 Task: Search one way flight ticket for 5 adults, 1 child, 2 infants in seat and 1 infant on lap in business from Marion: Veterans Airport Of Southern Illinois (williamson County Regional Airport) to Fort Wayne: Fort Wayne International Airport on 5-4-2023. Choice of flights is Sun country airlines. Number of bags: 1 carry on bag. Price is upto 96000. Outbound departure time preference is 7:45.
Action: Mouse moved to (341, 313)
Screenshot: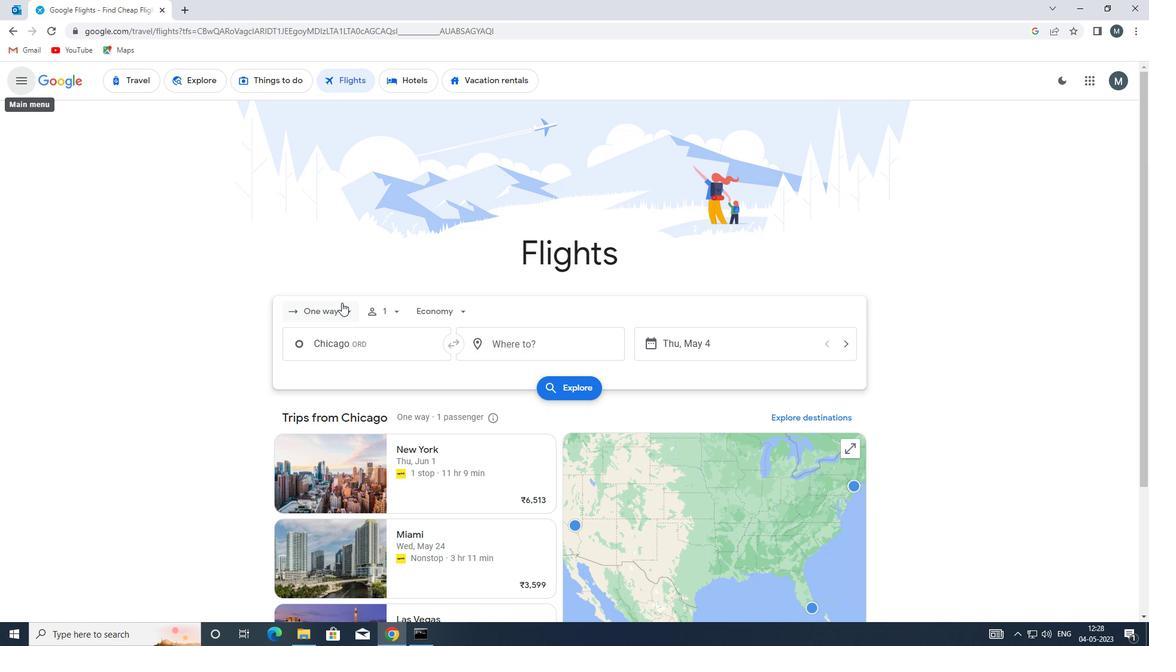 
Action: Mouse pressed left at (341, 313)
Screenshot: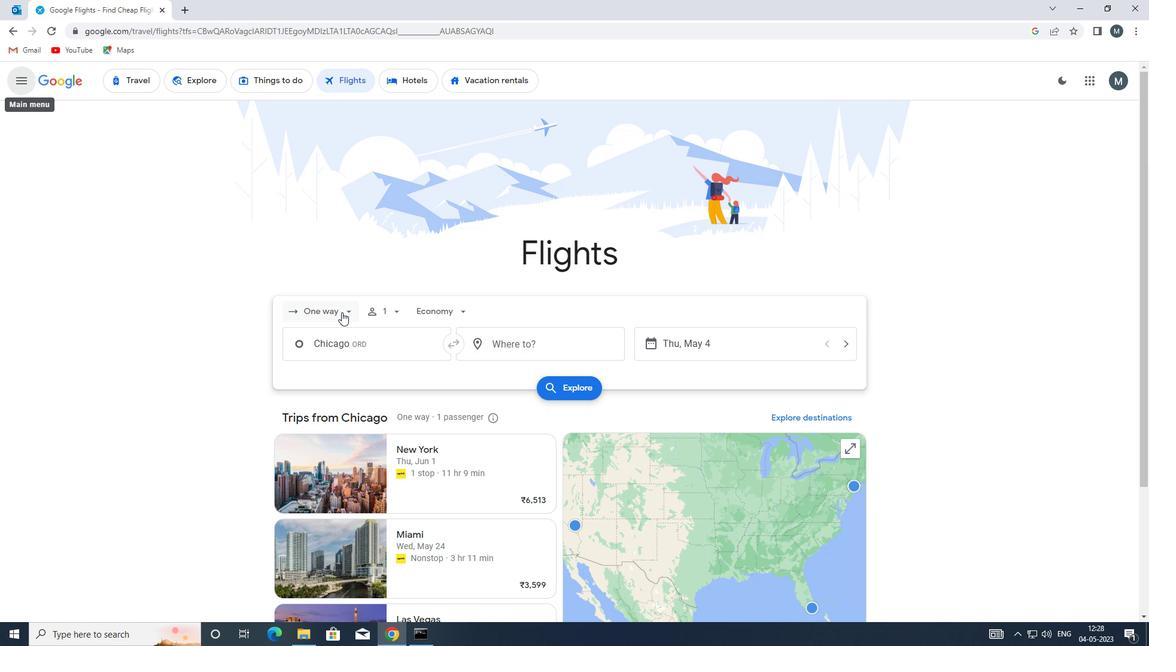 
Action: Mouse moved to (342, 360)
Screenshot: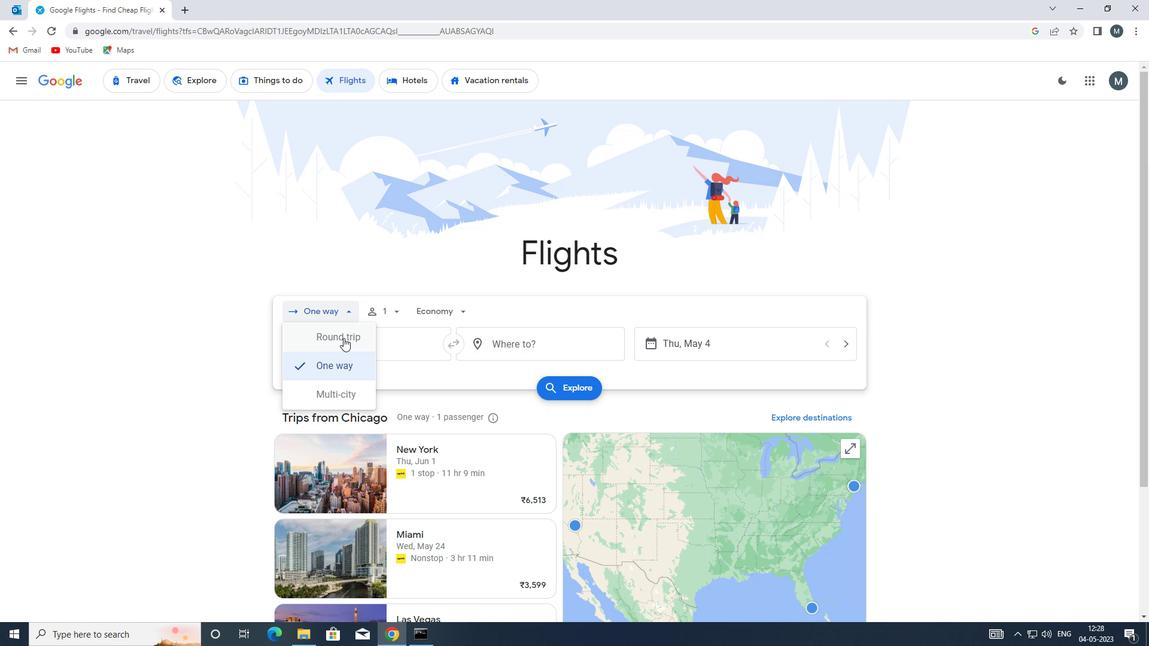 
Action: Mouse pressed left at (342, 360)
Screenshot: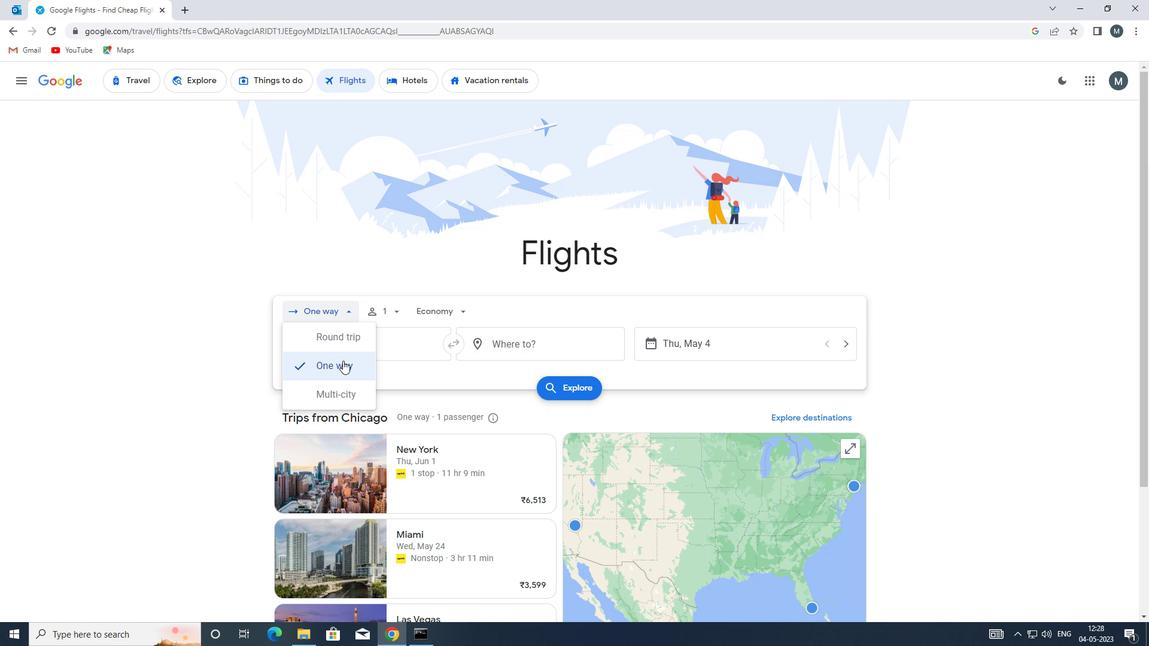 
Action: Mouse moved to (386, 311)
Screenshot: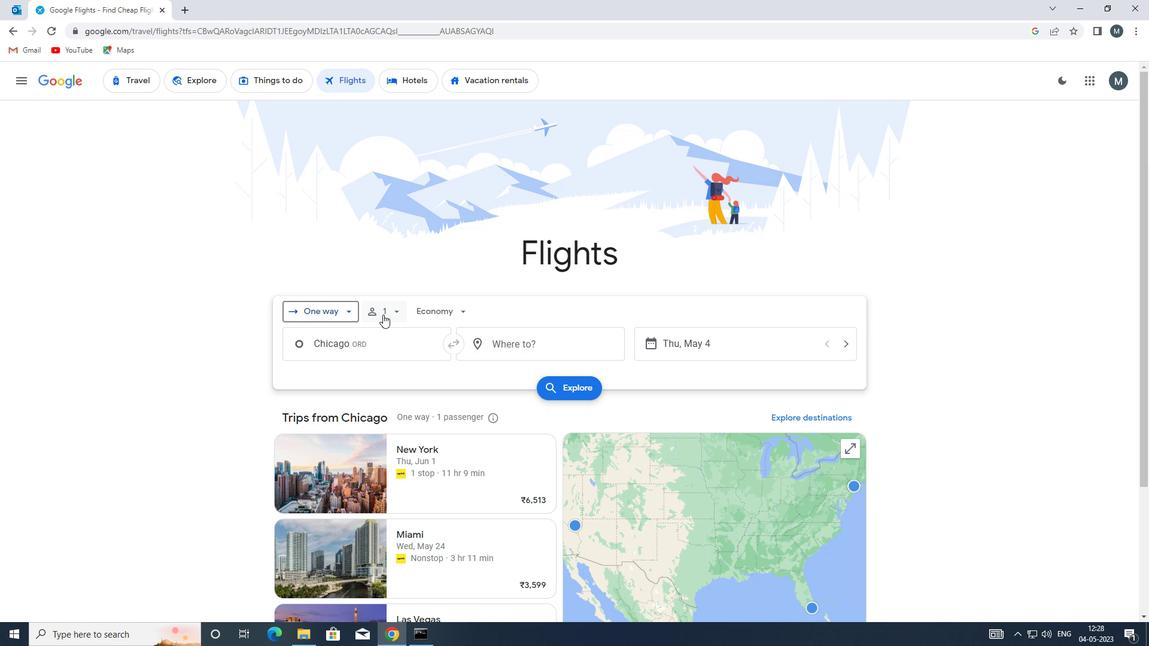 
Action: Mouse pressed left at (386, 311)
Screenshot: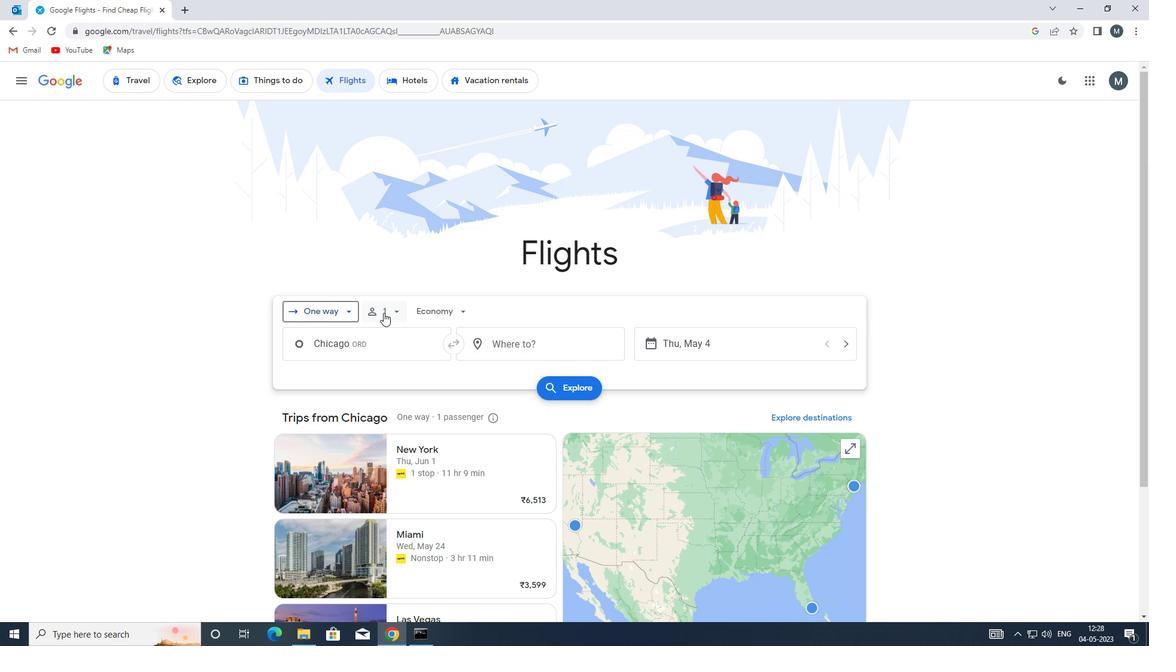 
Action: Mouse moved to (487, 341)
Screenshot: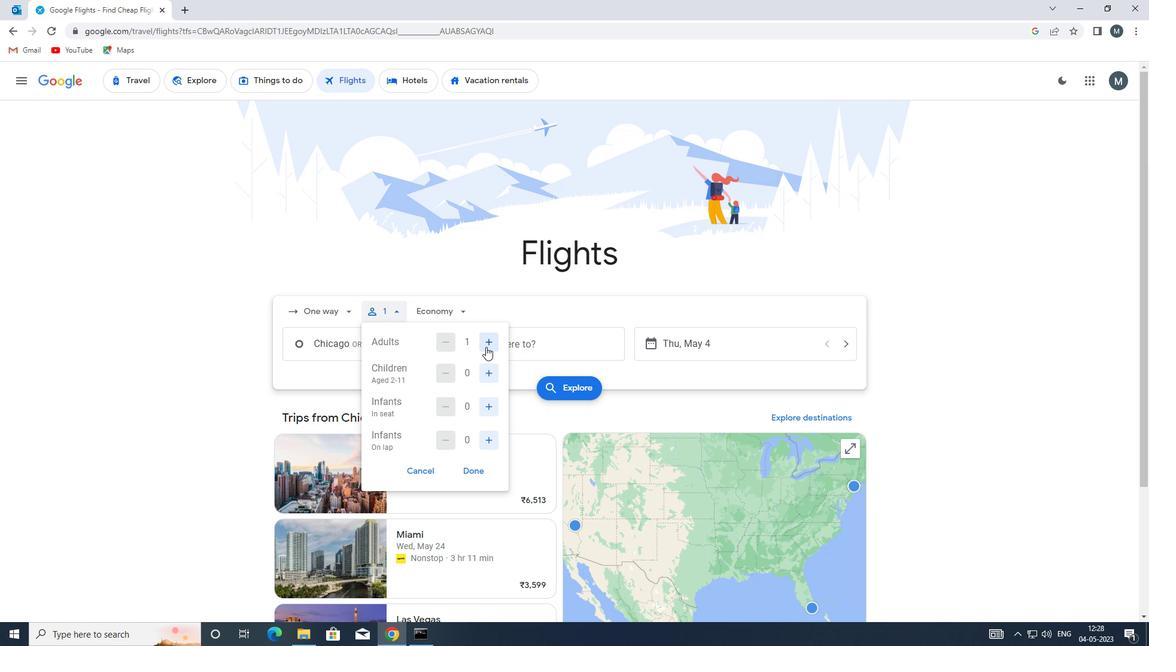
Action: Mouse pressed left at (487, 341)
Screenshot: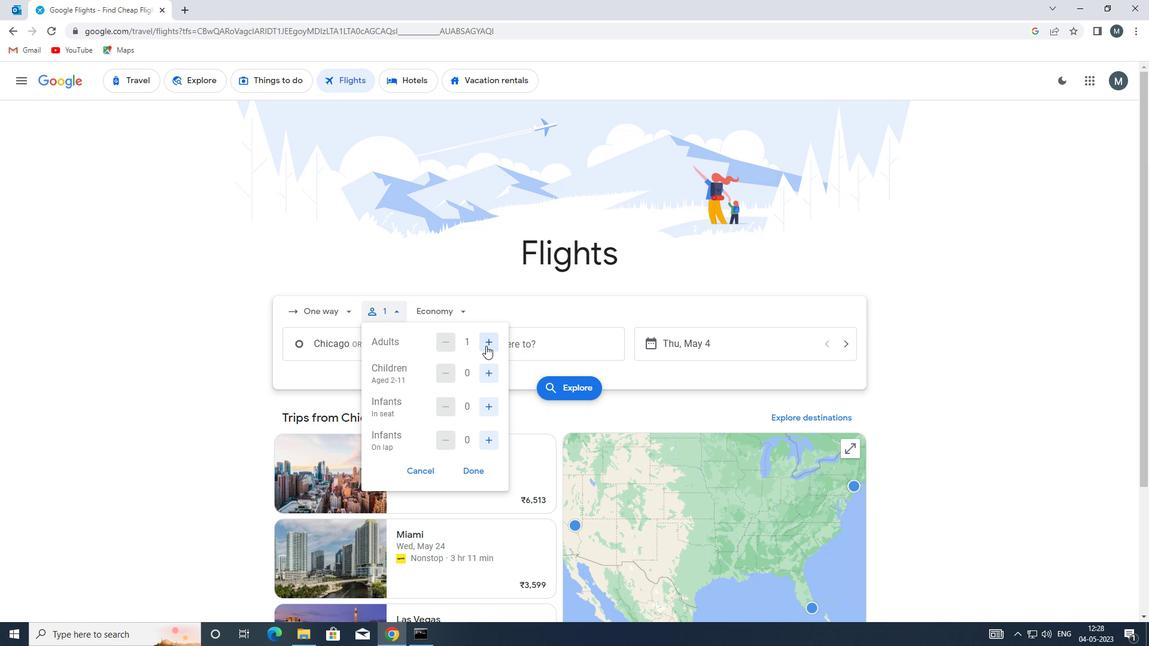 
Action: Mouse pressed left at (487, 341)
Screenshot: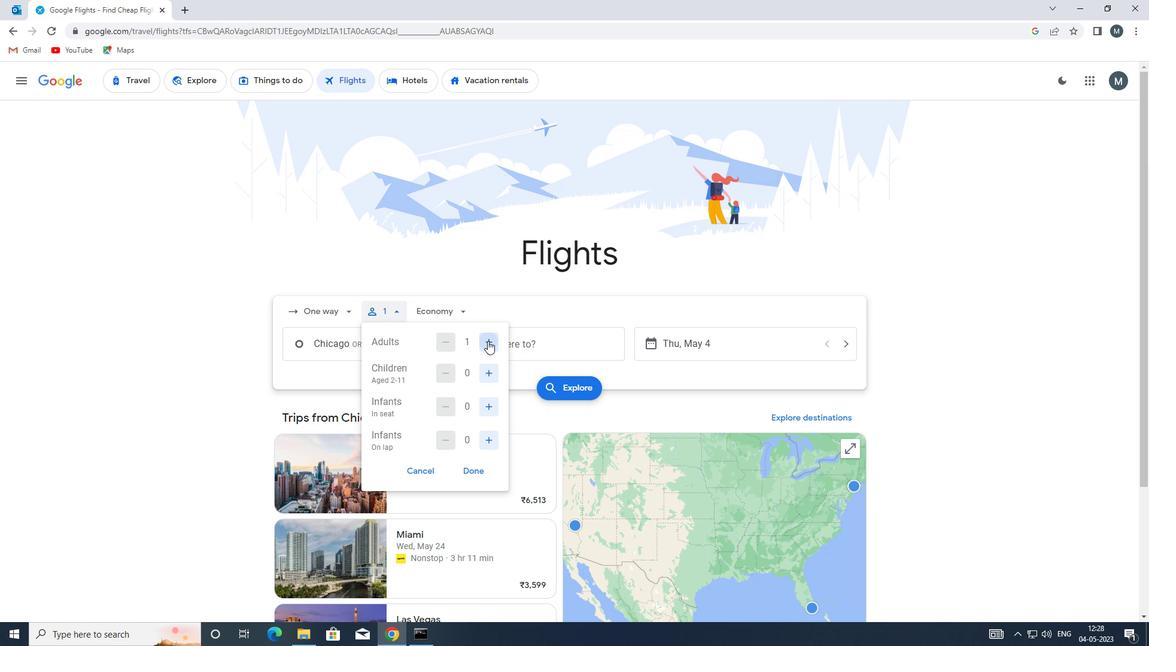 
Action: Mouse pressed left at (487, 341)
Screenshot: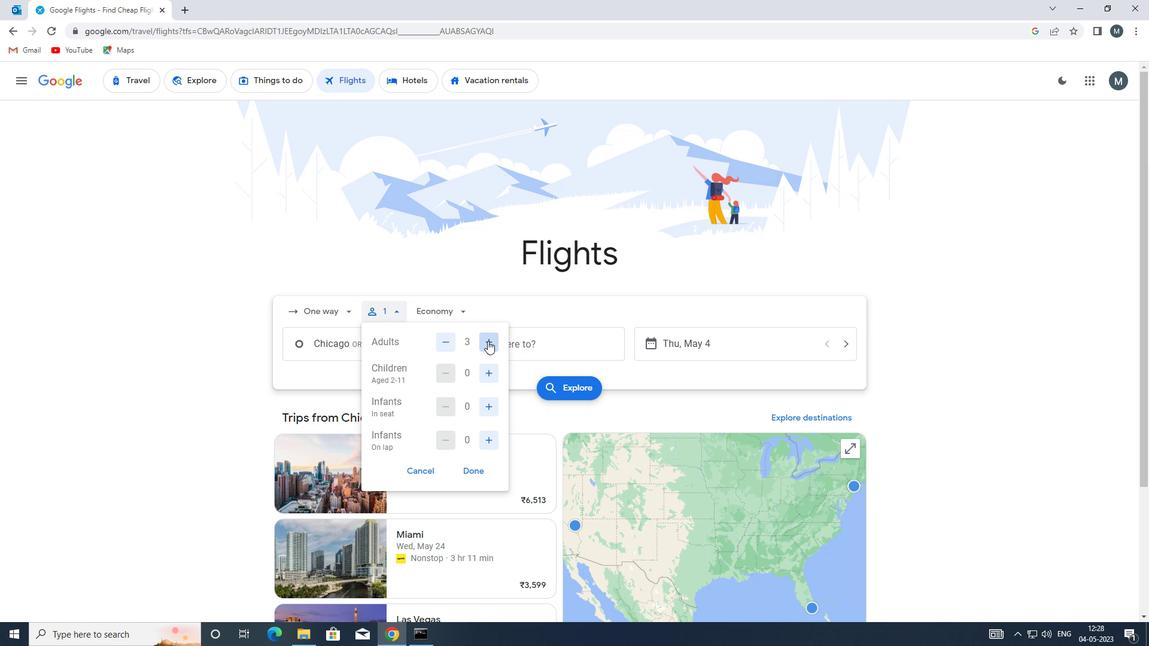 
Action: Mouse pressed left at (487, 341)
Screenshot: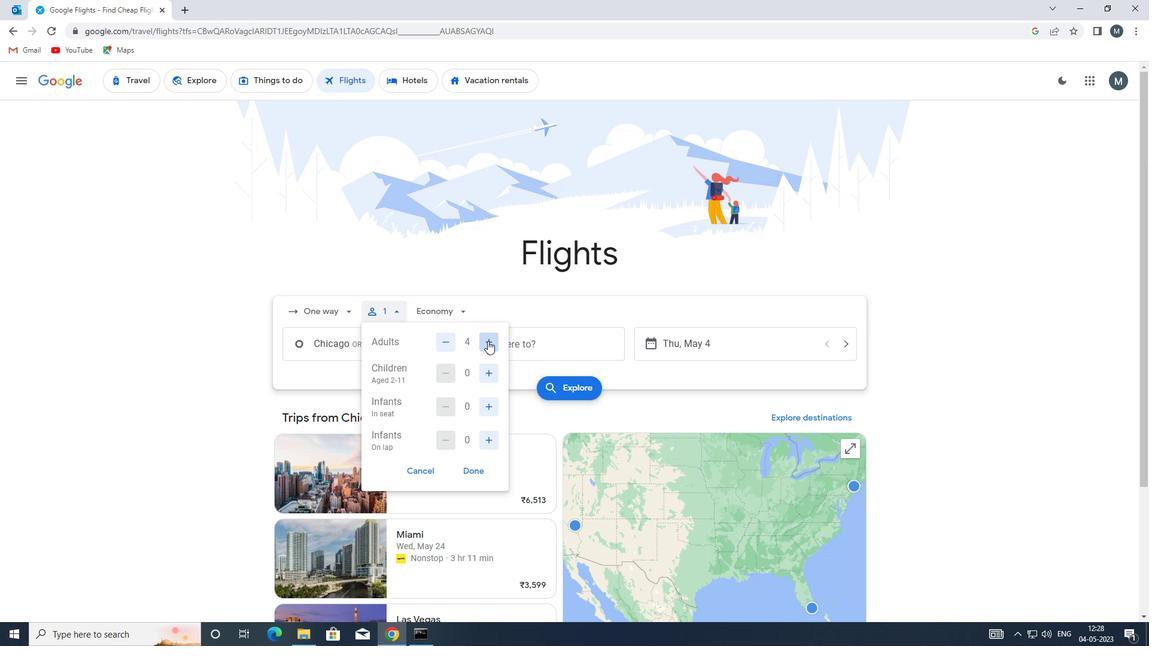 
Action: Mouse moved to (487, 377)
Screenshot: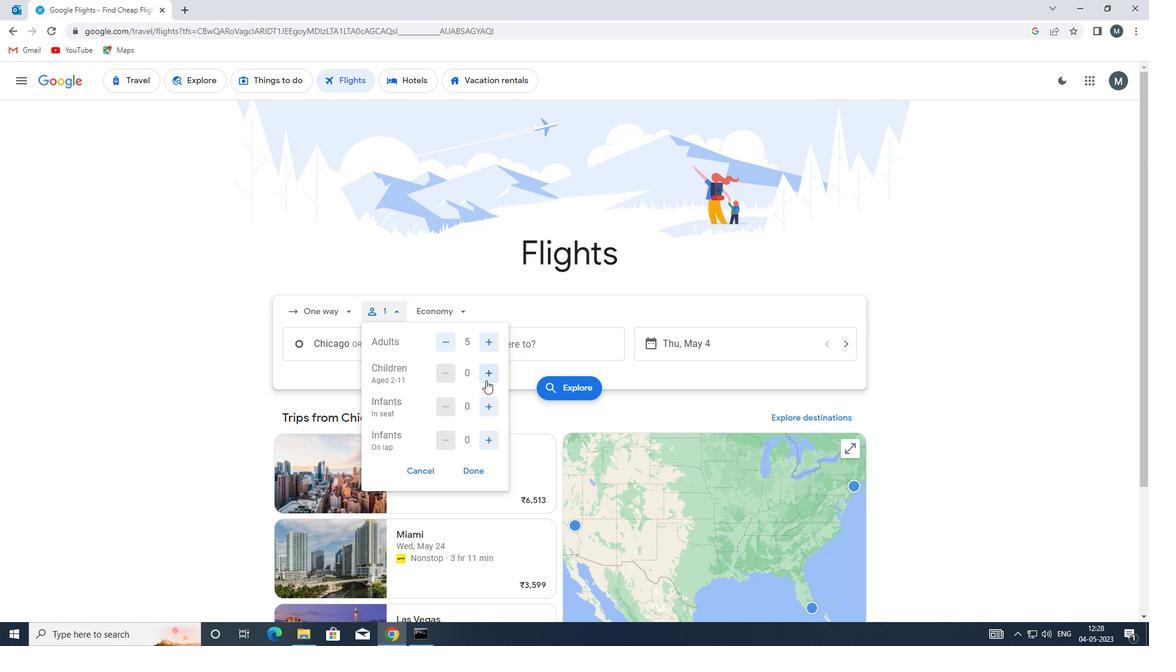 
Action: Mouse pressed left at (487, 377)
Screenshot: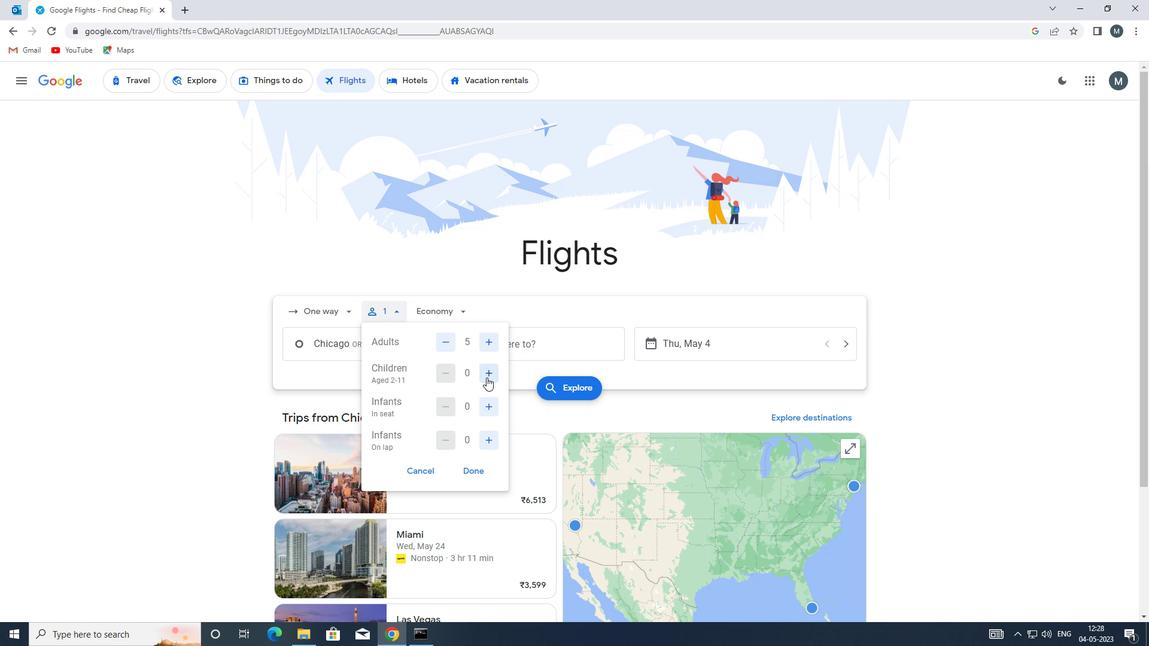 
Action: Mouse moved to (490, 402)
Screenshot: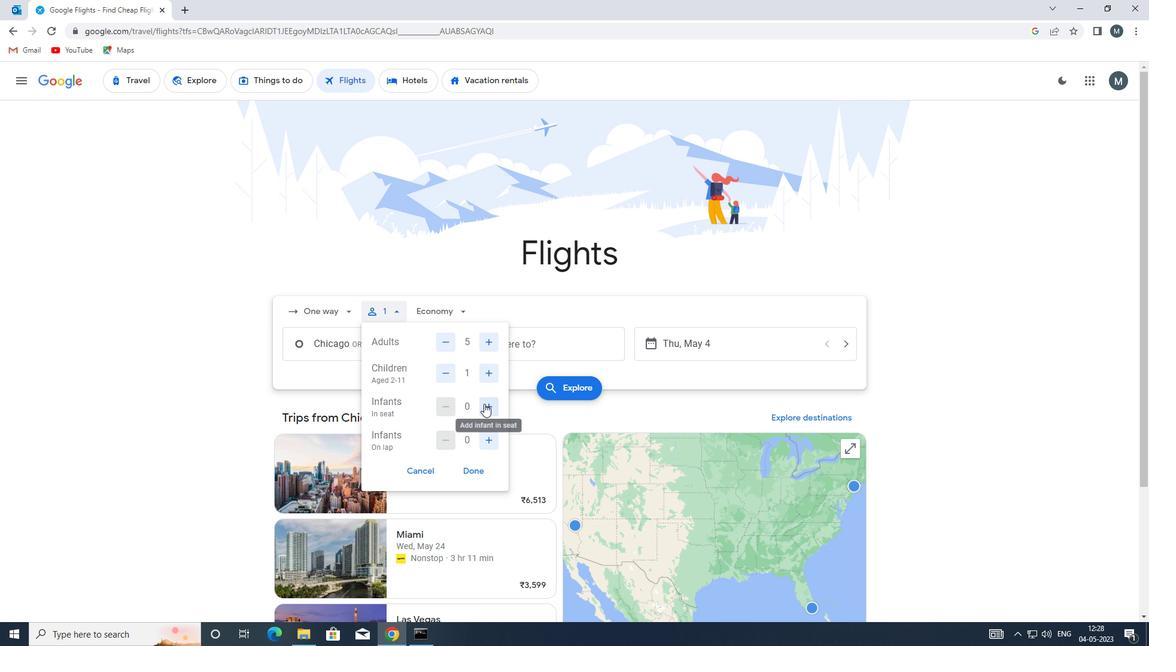 
Action: Mouse pressed left at (490, 402)
Screenshot: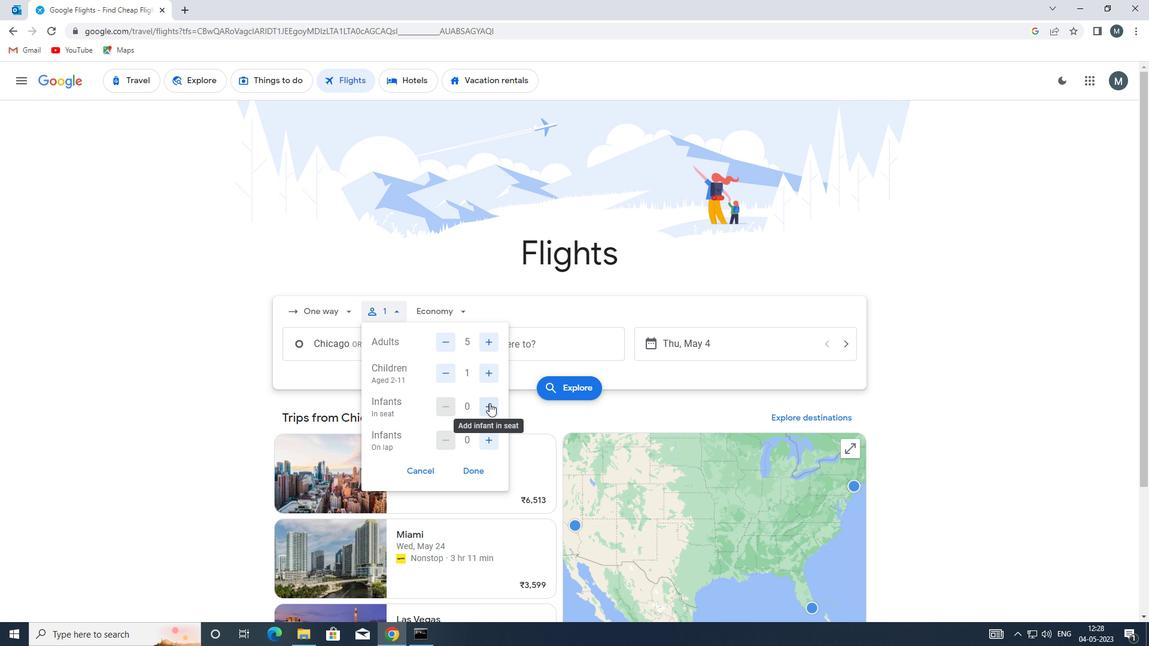 
Action: Mouse pressed left at (490, 402)
Screenshot: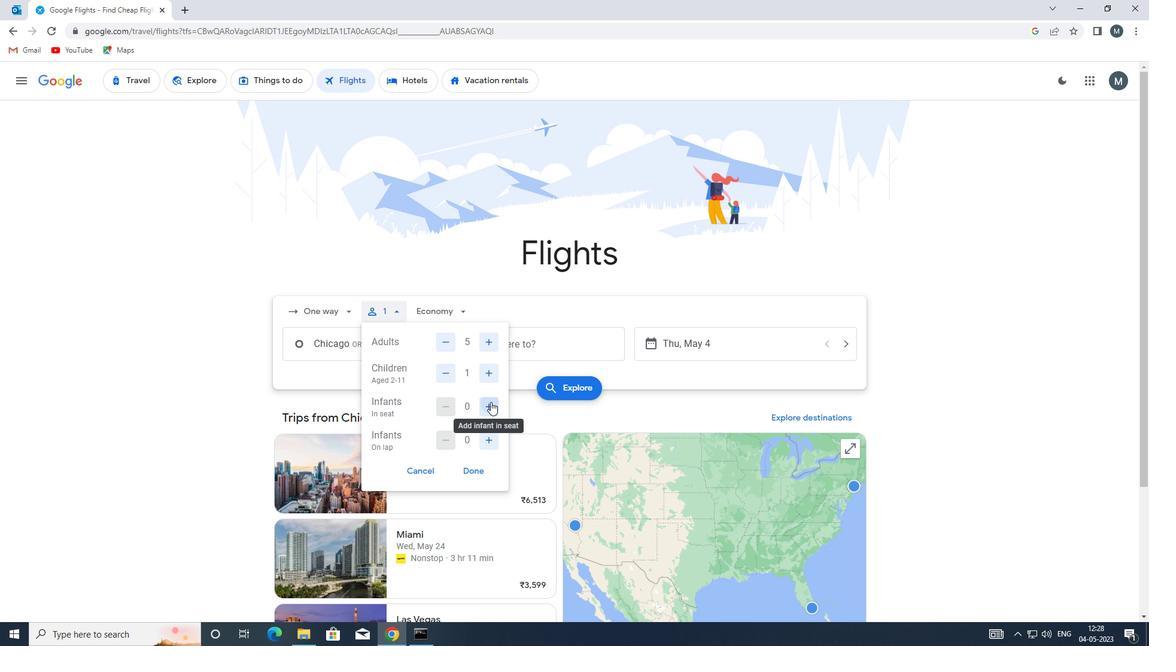 
Action: Mouse moved to (487, 440)
Screenshot: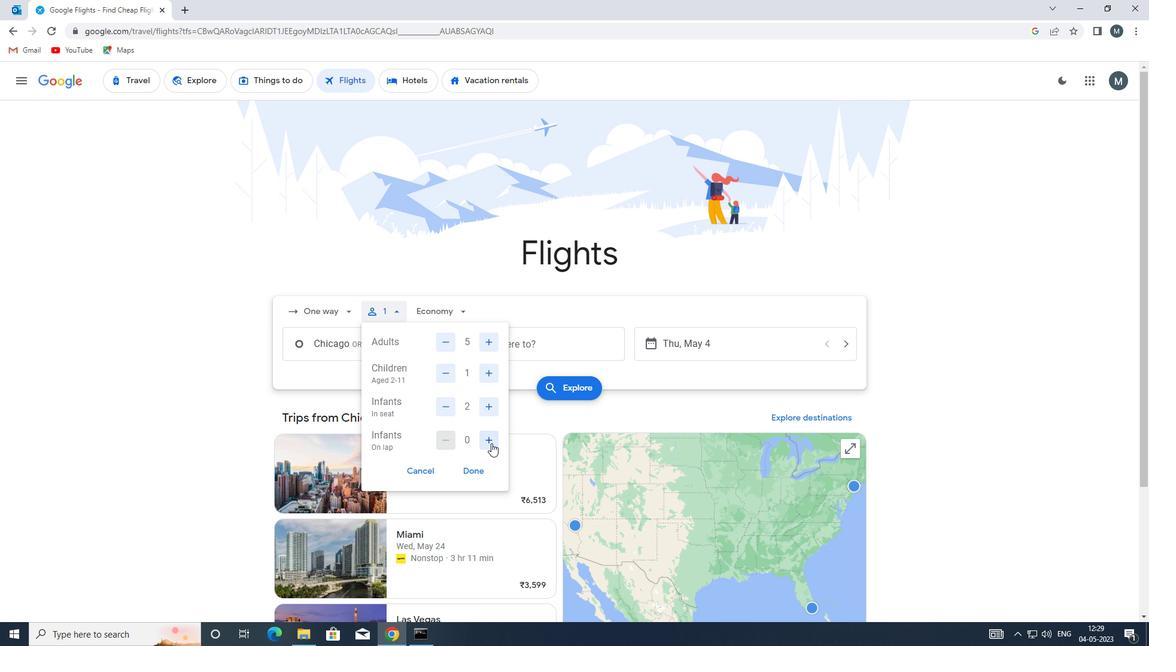 
Action: Mouse pressed left at (487, 440)
Screenshot: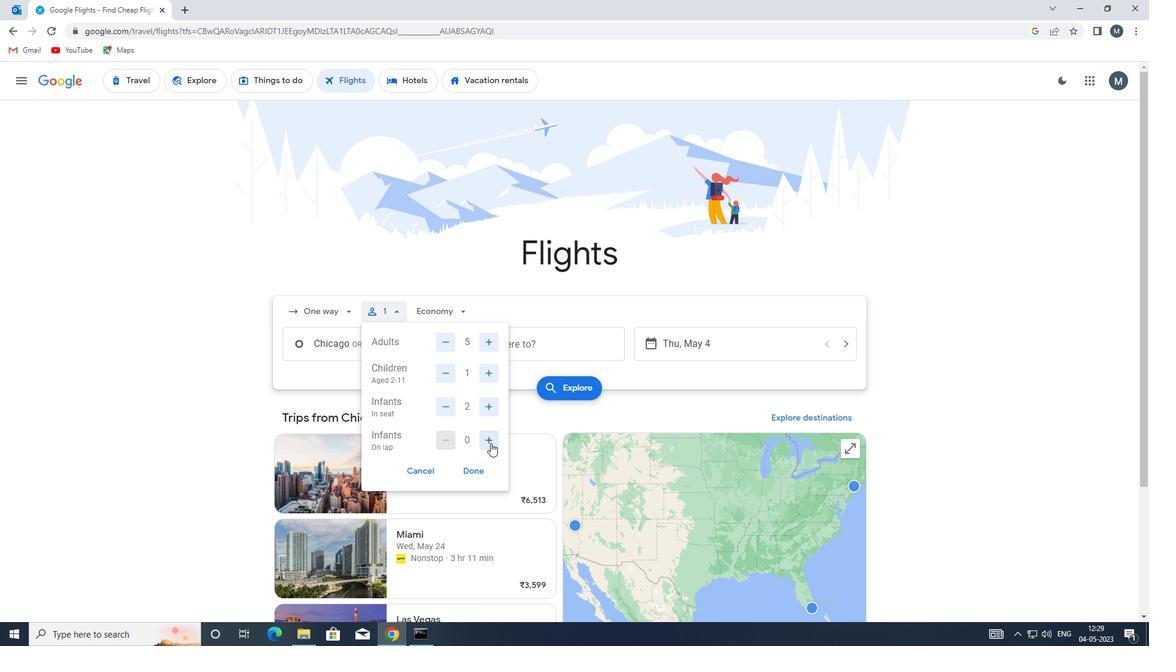 
Action: Mouse moved to (478, 472)
Screenshot: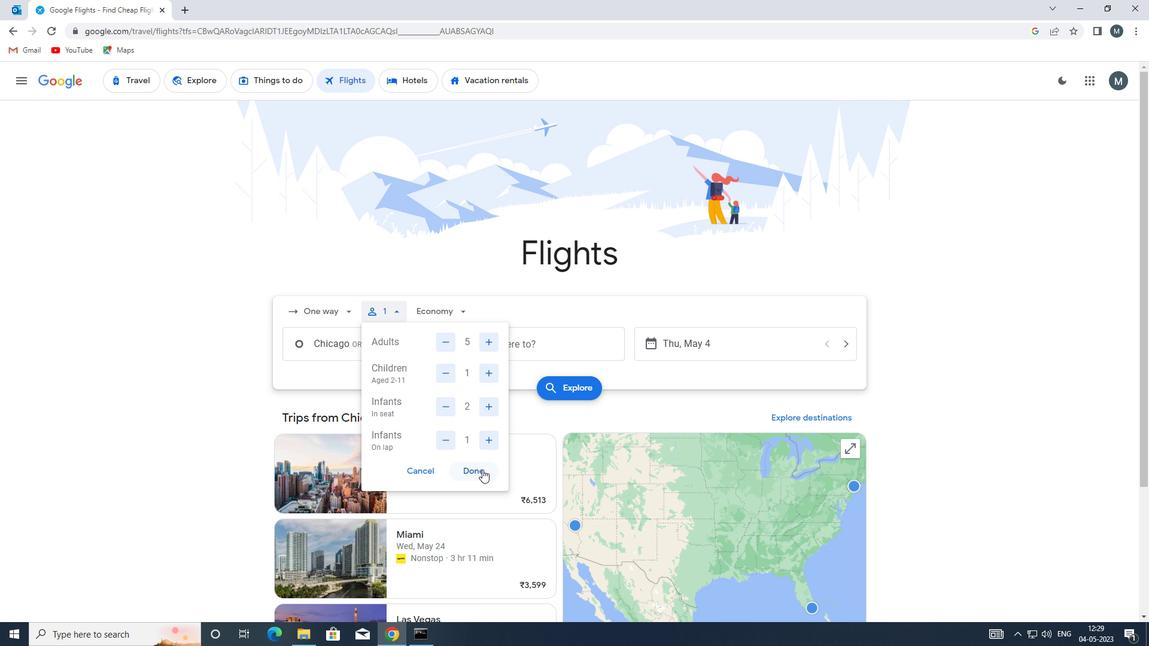 
Action: Mouse pressed left at (478, 472)
Screenshot: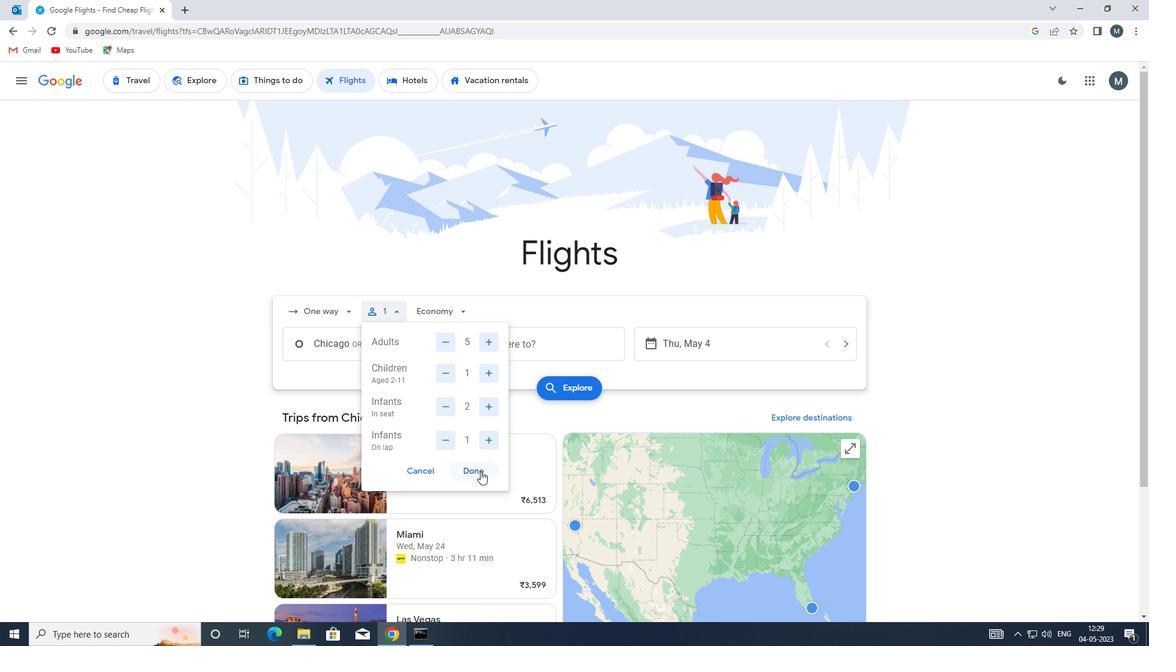 
Action: Mouse moved to (443, 310)
Screenshot: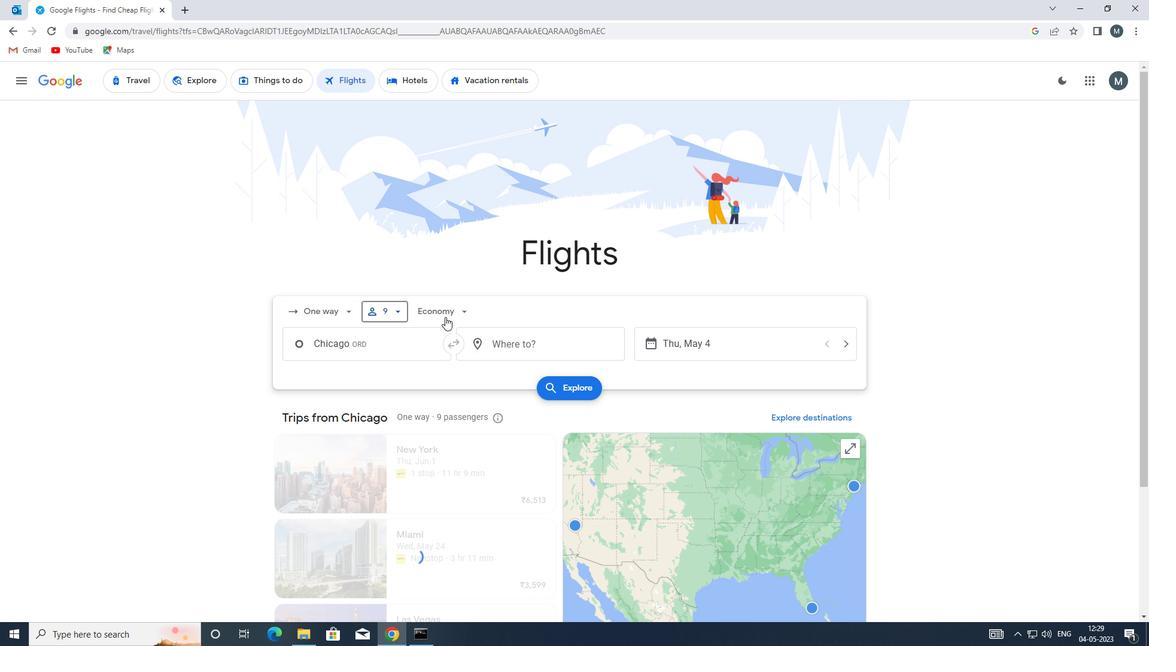 
Action: Mouse pressed left at (443, 310)
Screenshot: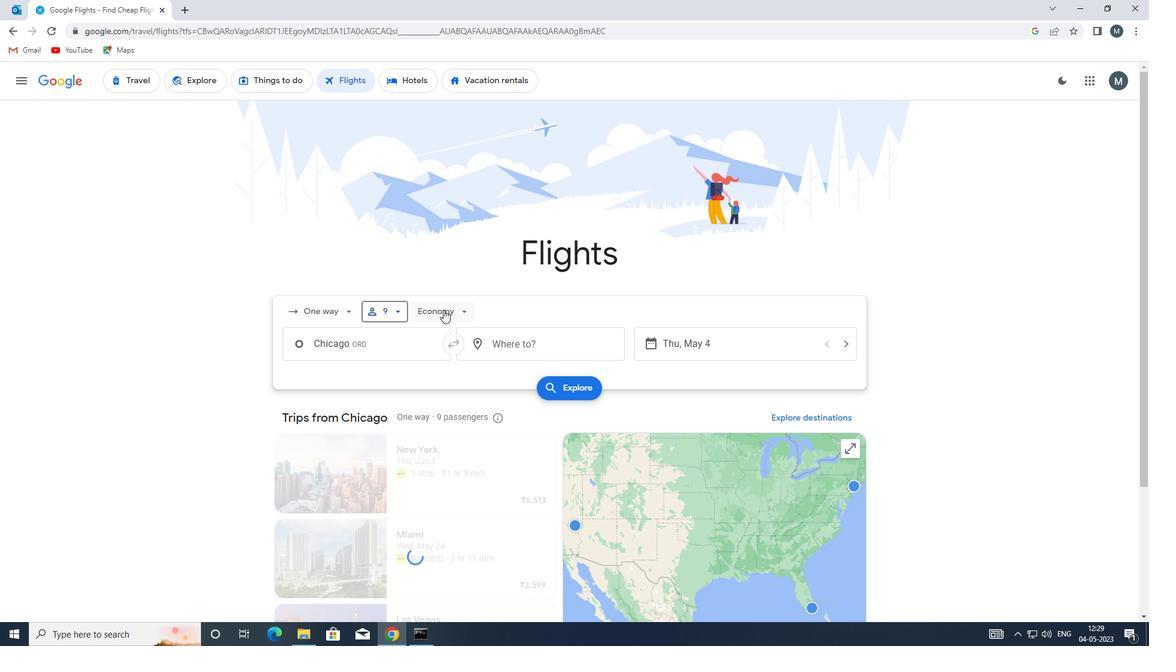 
Action: Mouse moved to (456, 395)
Screenshot: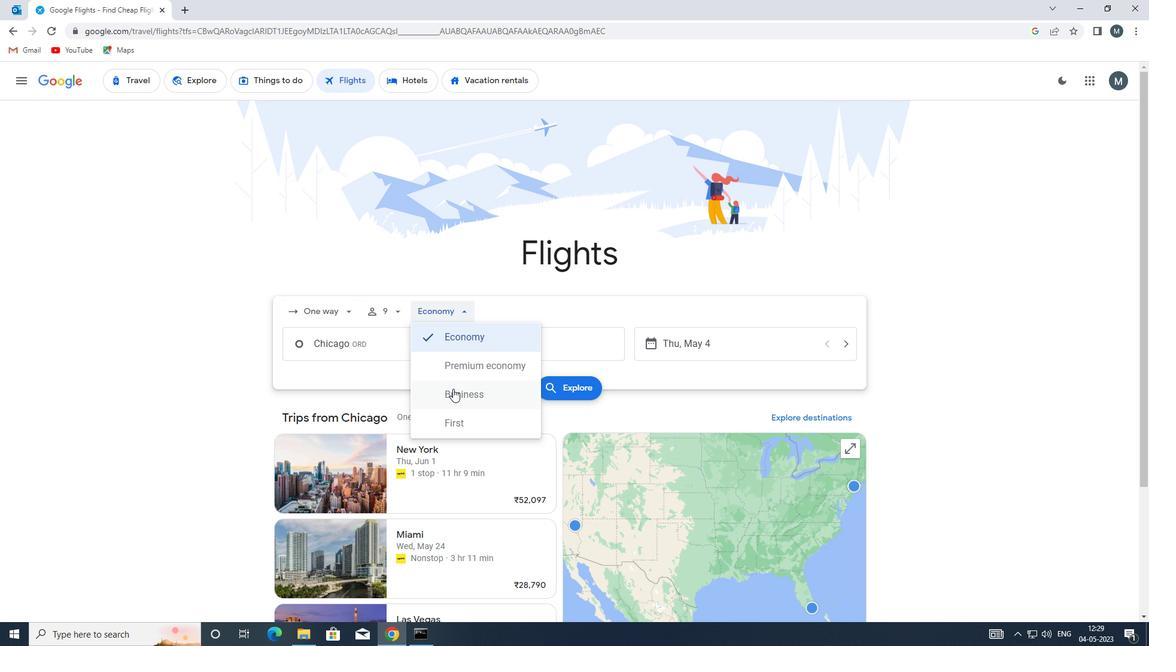 
Action: Mouse pressed left at (456, 395)
Screenshot: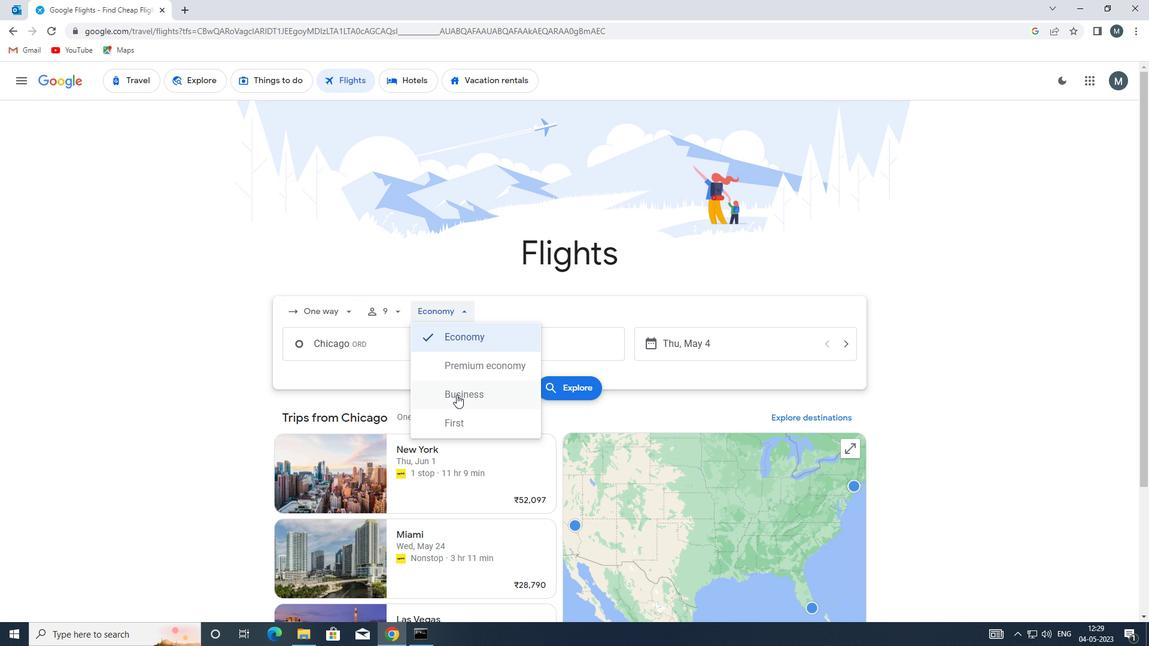 
Action: Mouse moved to (395, 347)
Screenshot: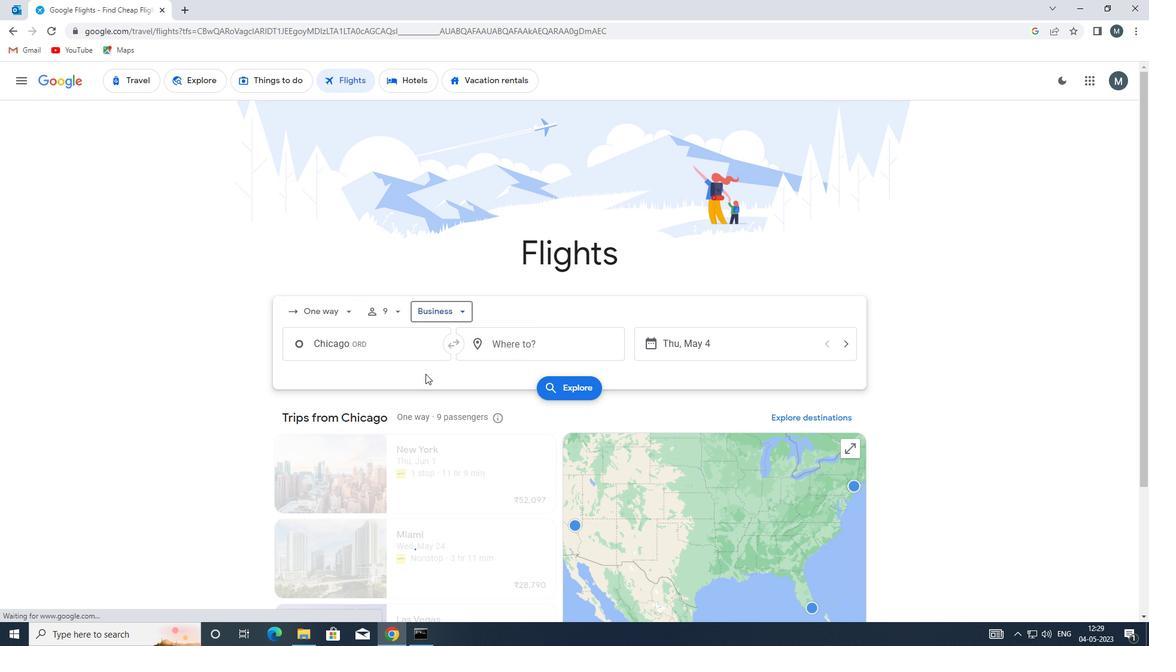 
Action: Mouse pressed left at (395, 347)
Screenshot: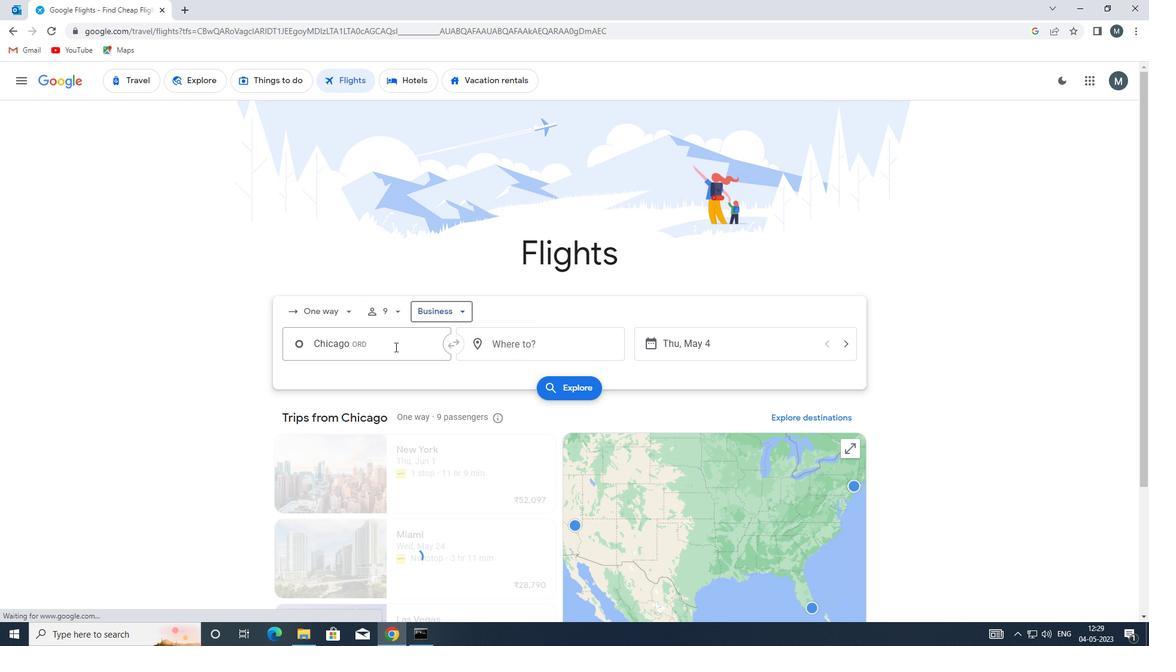 
Action: Key pressed mwa
Screenshot: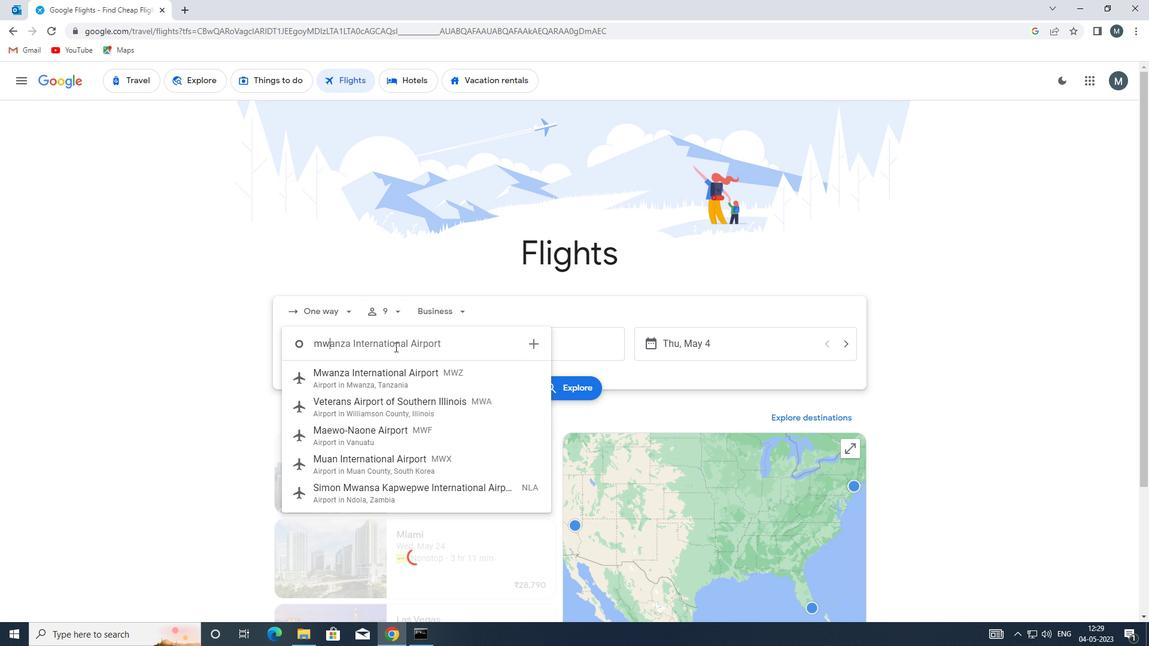 
Action: Mouse moved to (401, 377)
Screenshot: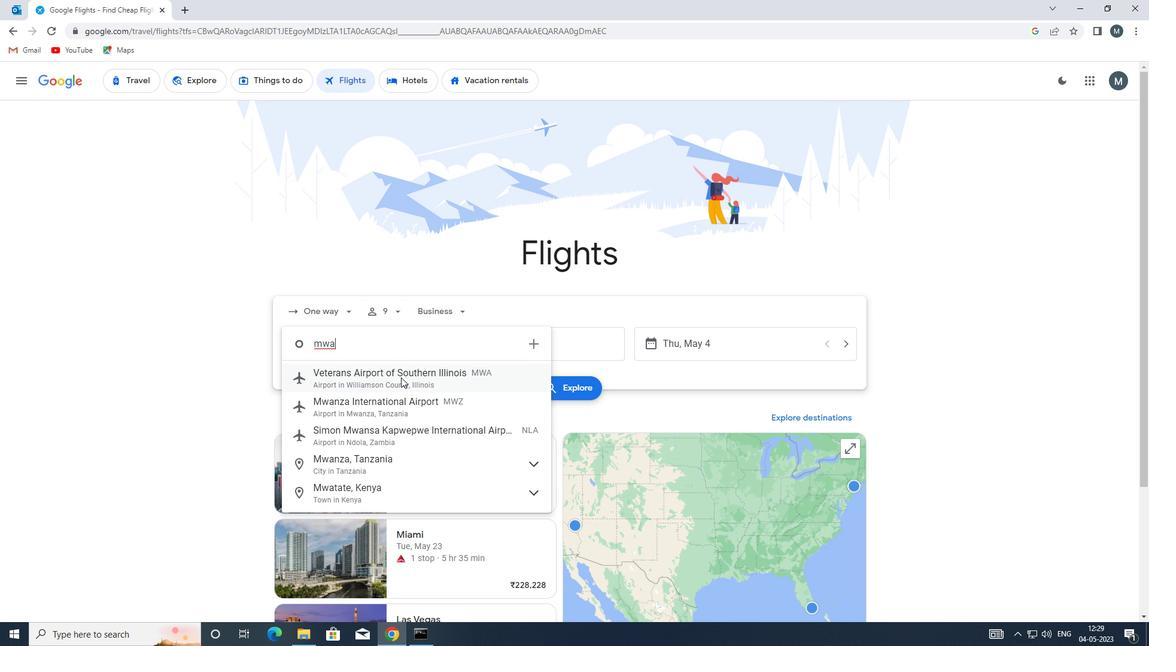 
Action: Mouse pressed left at (401, 377)
Screenshot: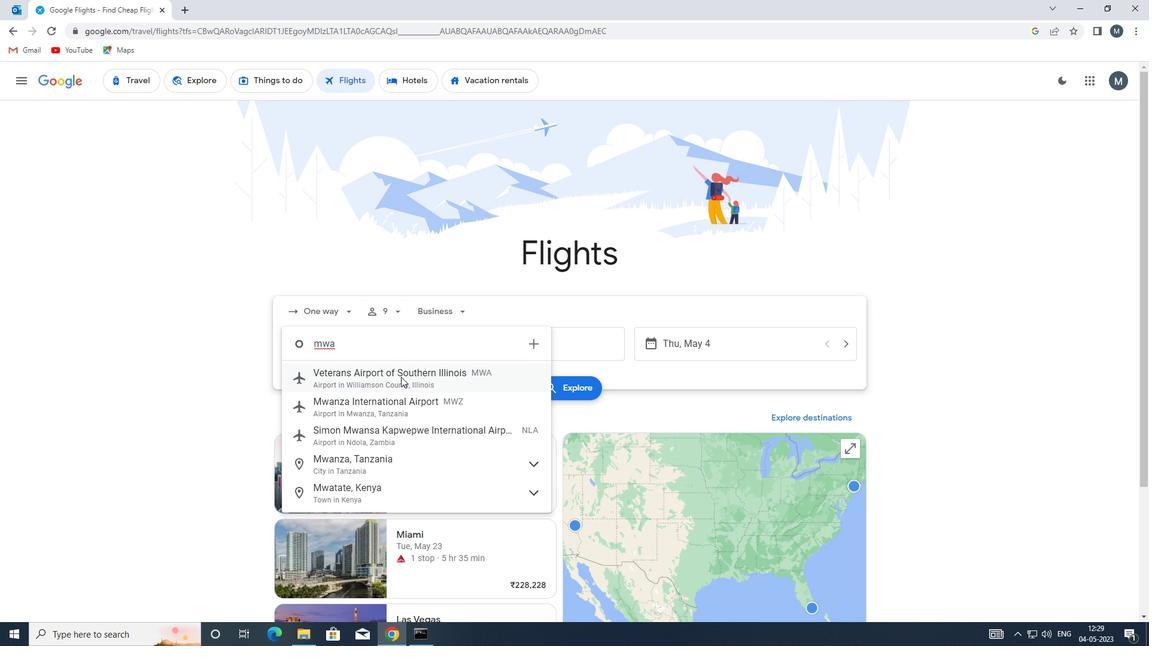 
Action: Mouse moved to (516, 348)
Screenshot: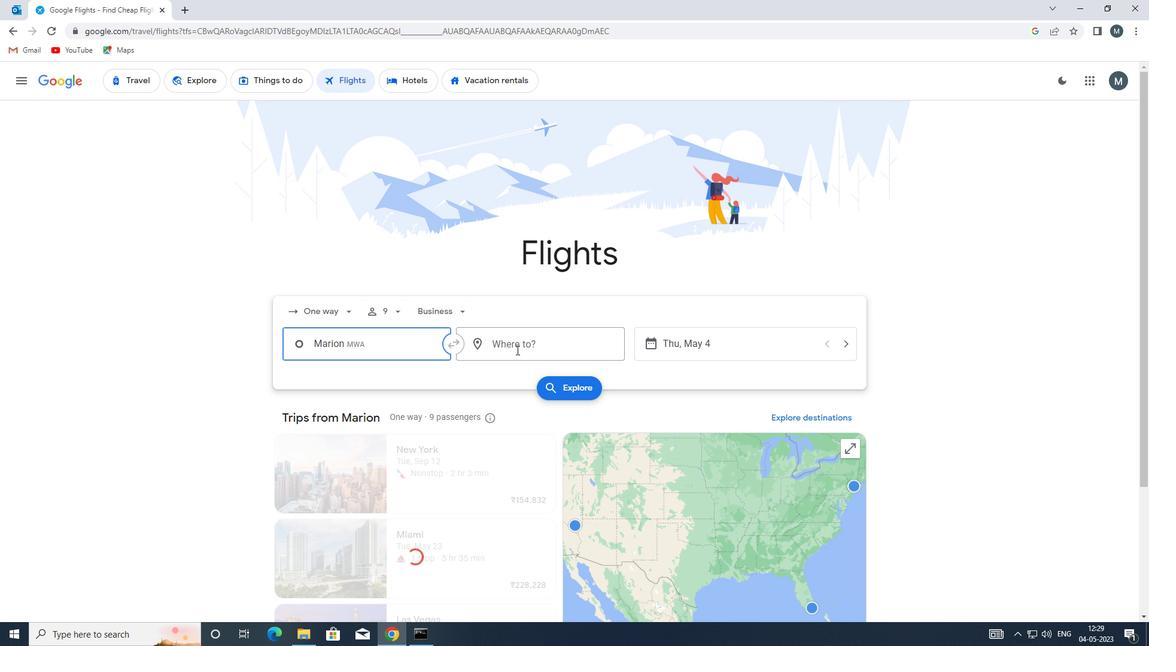 
Action: Mouse pressed left at (516, 348)
Screenshot: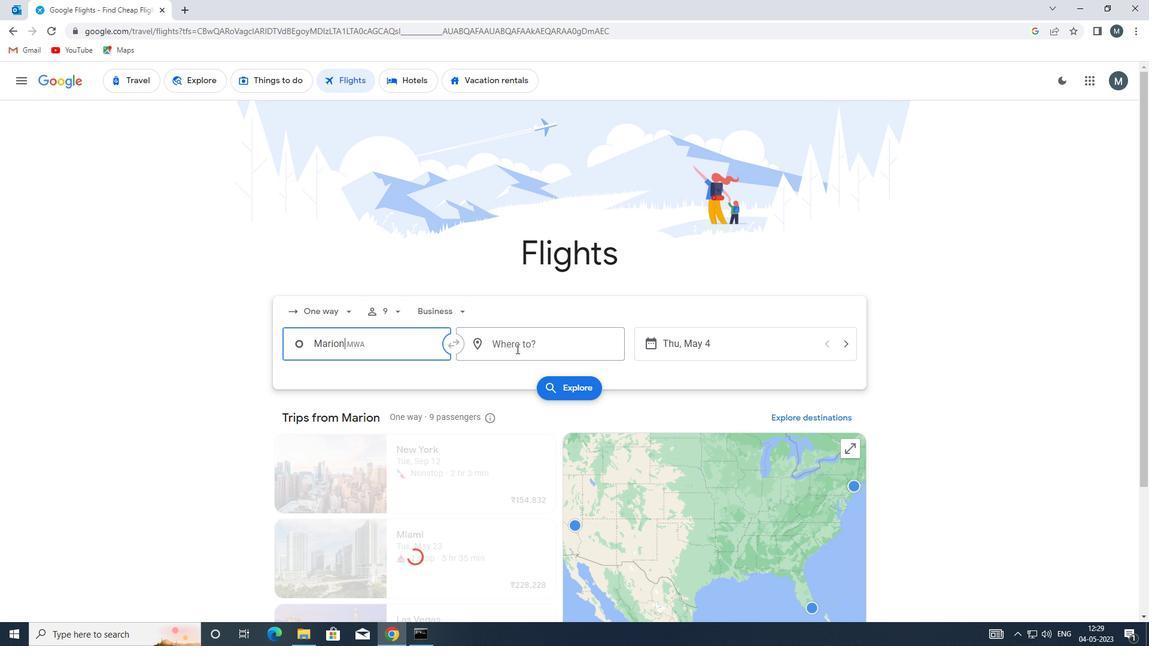 
Action: Key pressed fw
Screenshot: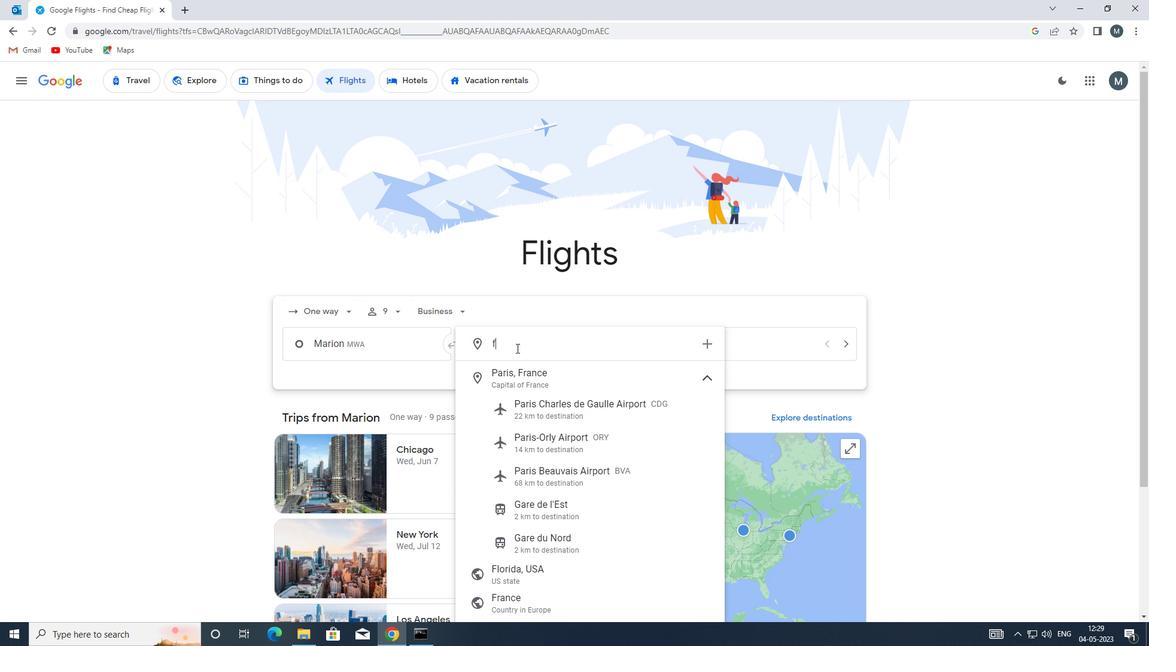 
Action: Mouse moved to (527, 383)
Screenshot: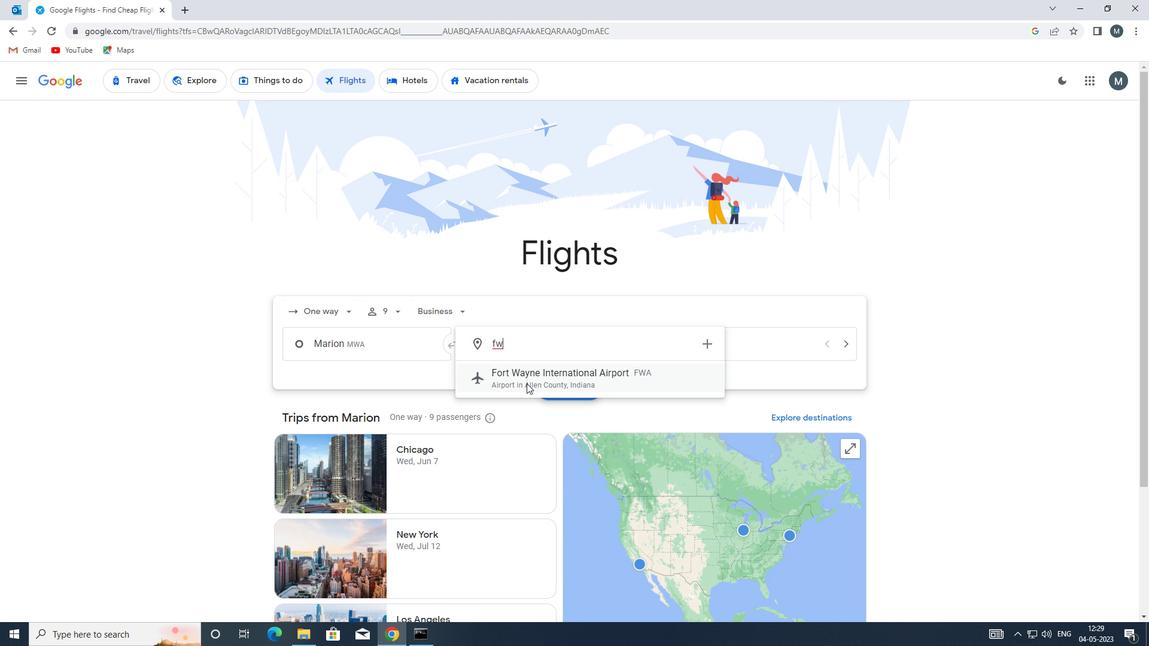 
Action: Mouse pressed left at (527, 383)
Screenshot: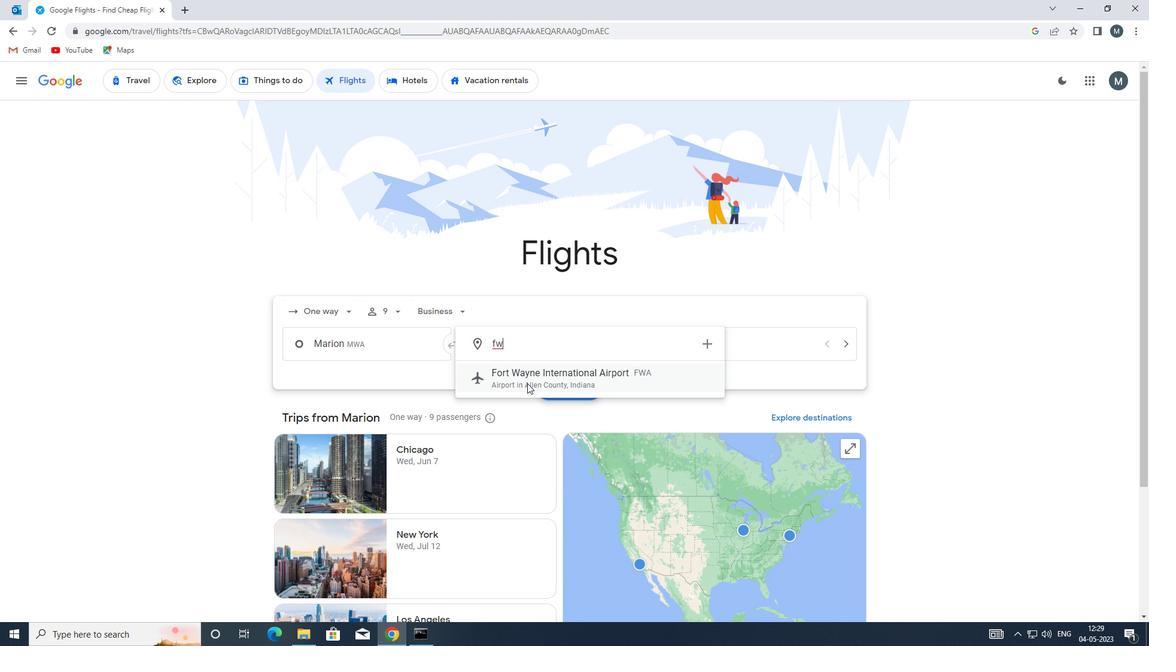 
Action: Mouse moved to (666, 344)
Screenshot: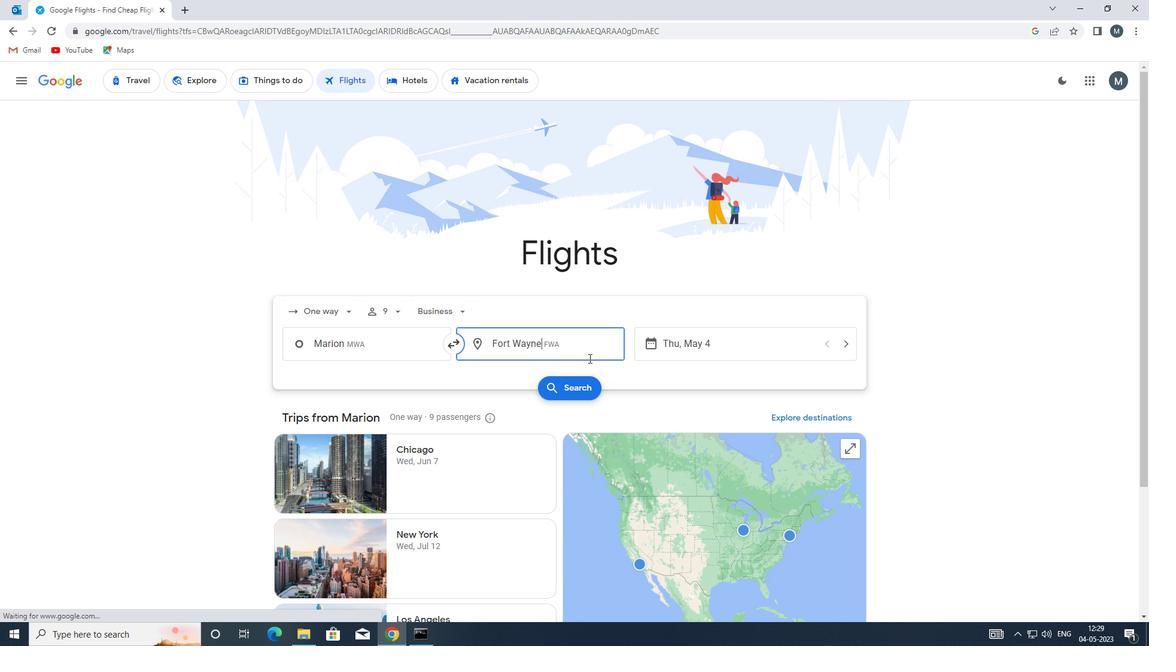 
Action: Mouse pressed left at (666, 344)
Screenshot: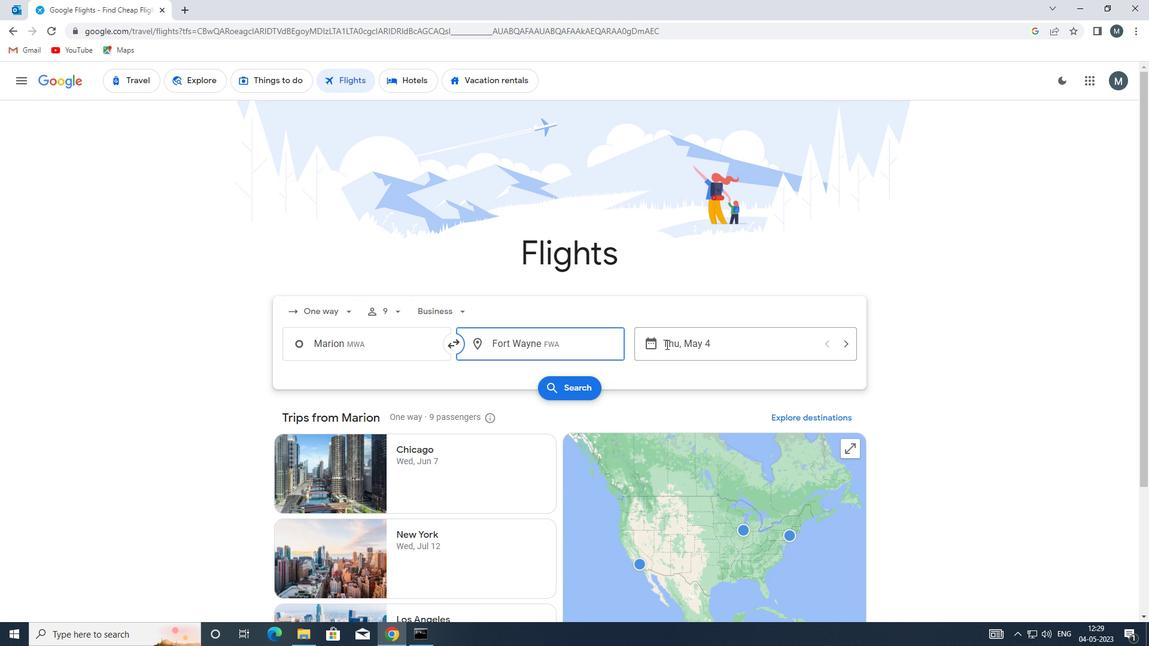 
Action: Mouse moved to (539, 400)
Screenshot: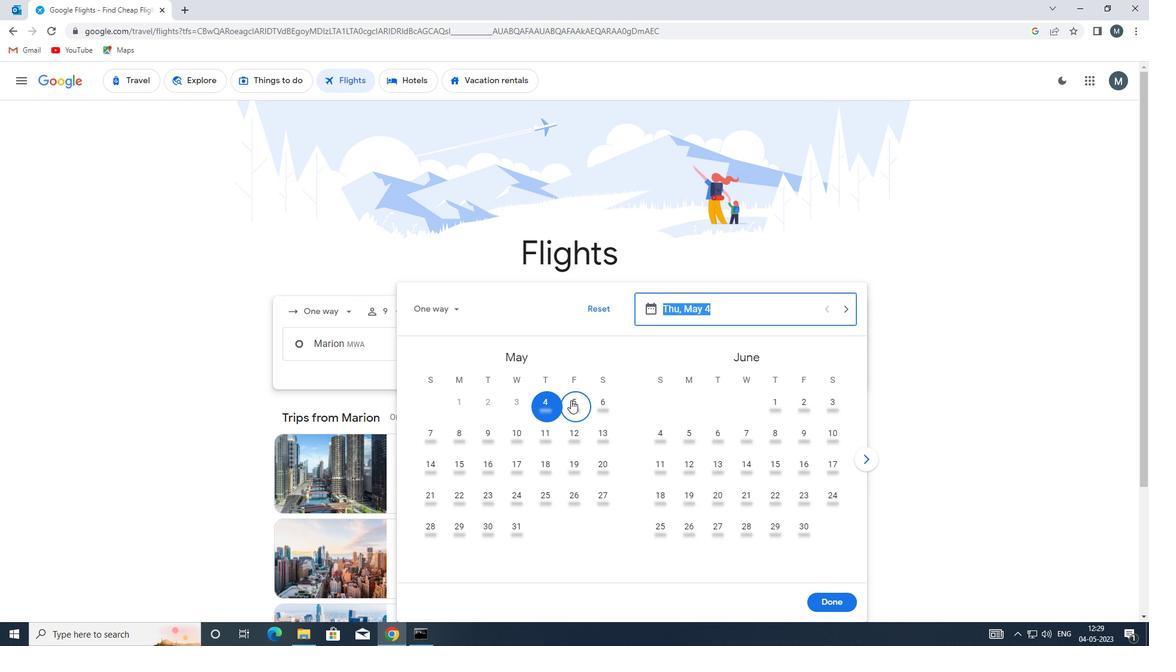 
Action: Mouse pressed left at (539, 400)
Screenshot: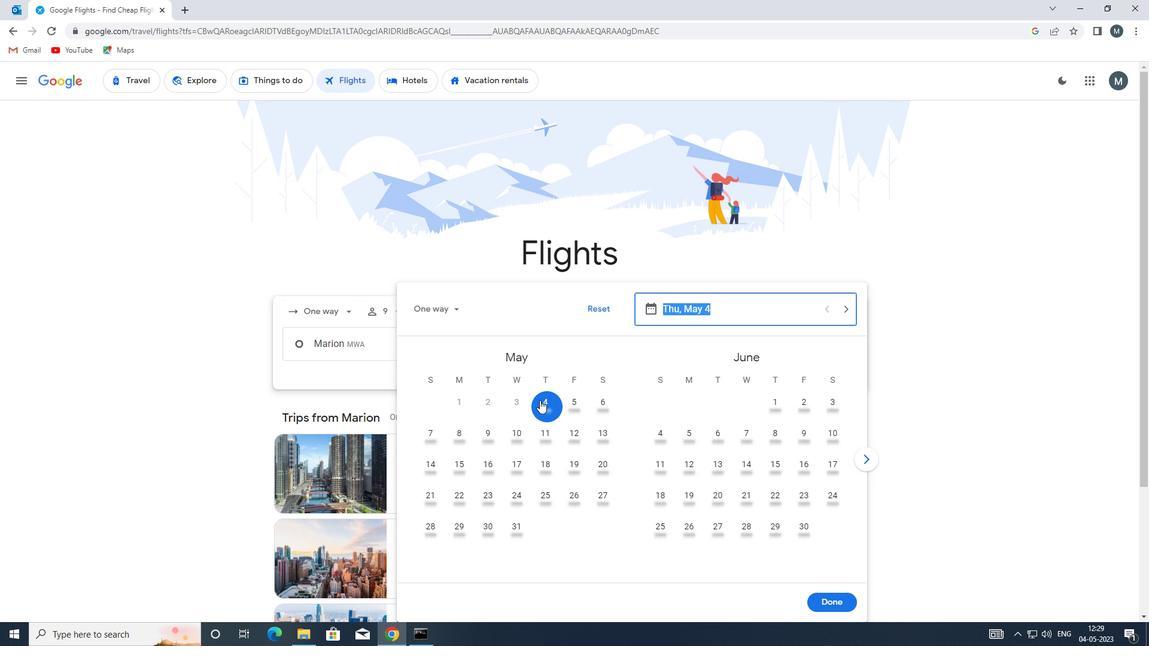 
Action: Mouse moved to (829, 605)
Screenshot: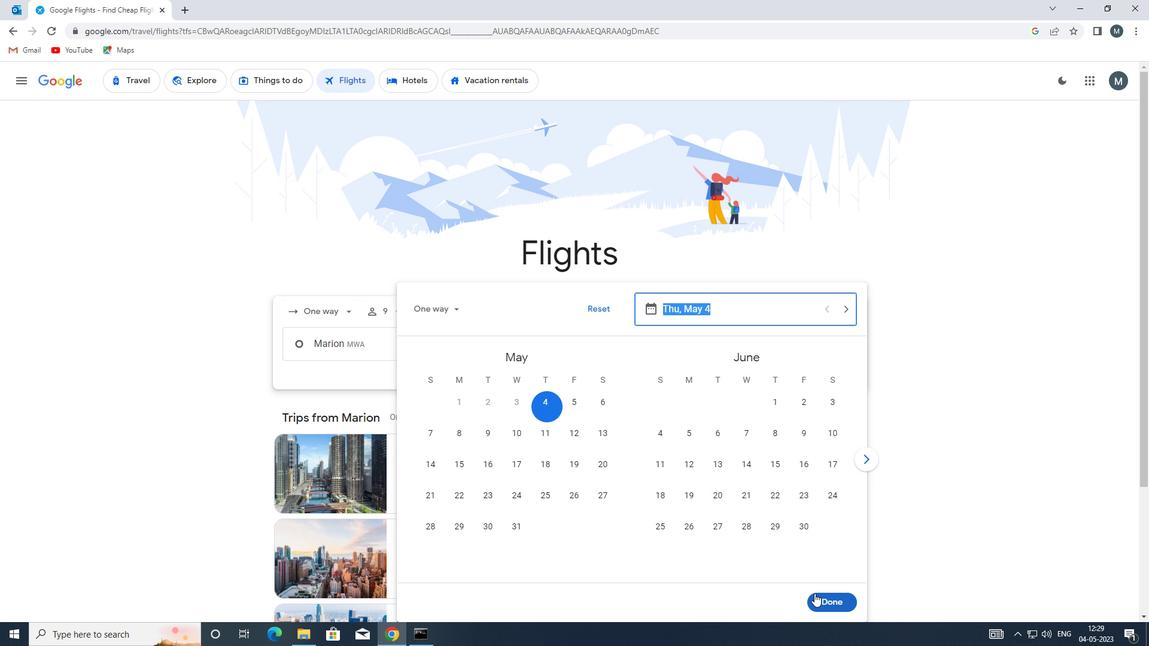 
Action: Mouse pressed left at (829, 605)
Screenshot: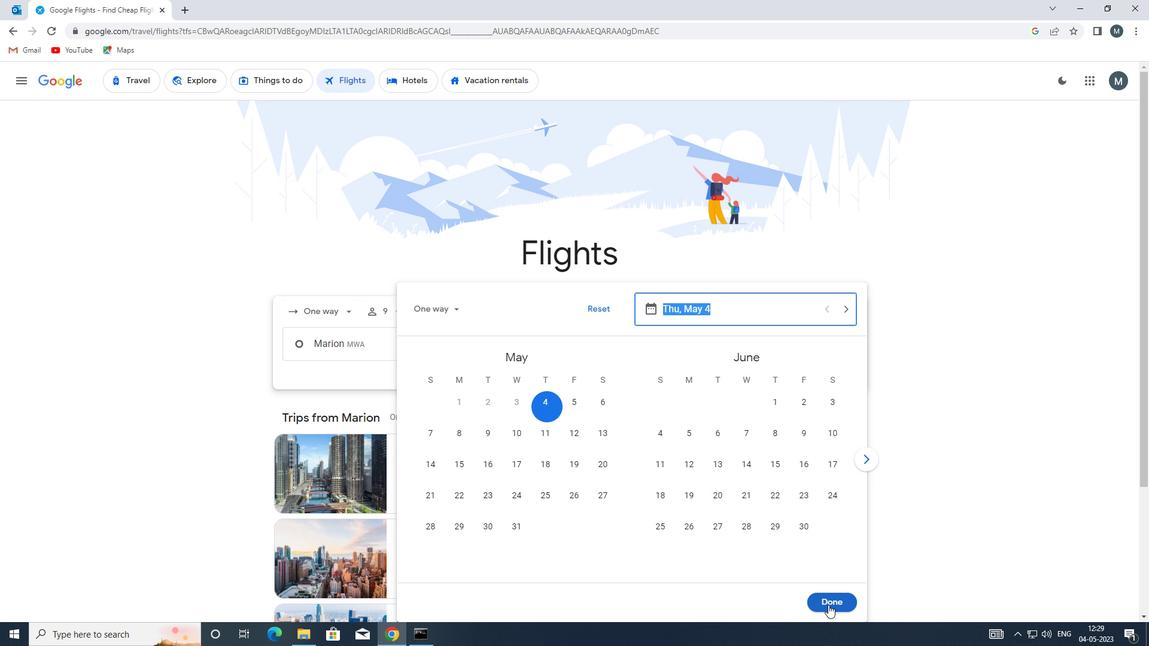 
Action: Mouse moved to (585, 384)
Screenshot: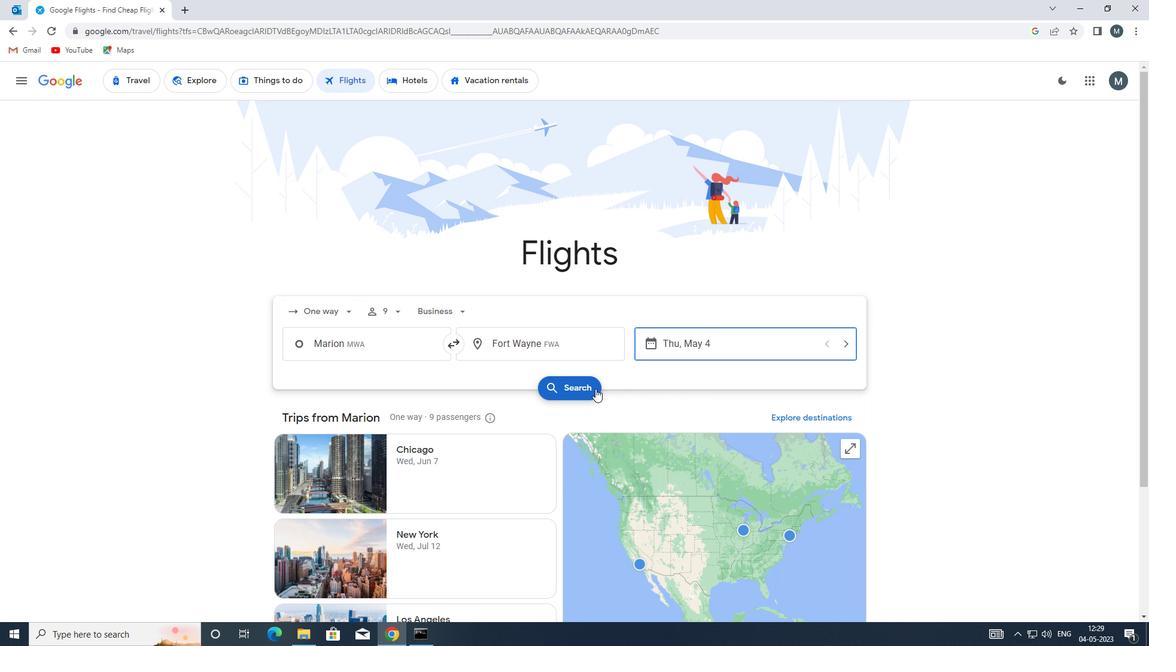 
Action: Mouse pressed left at (585, 384)
Screenshot: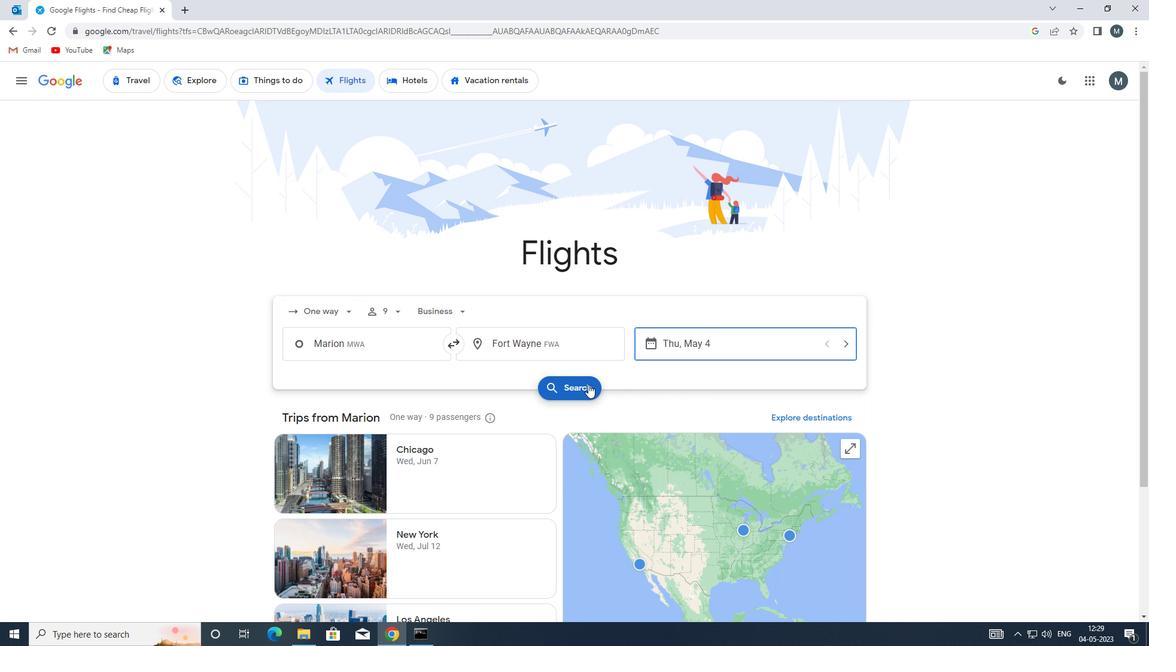 
Action: Mouse moved to (307, 186)
Screenshot: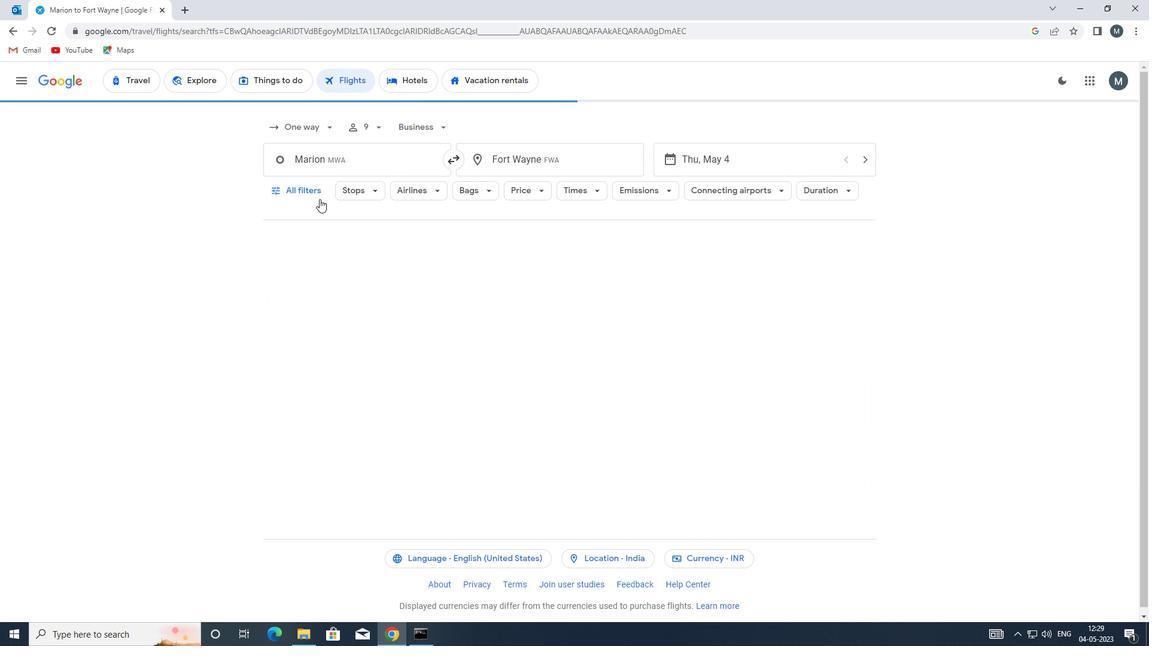 
Action: Mouse pressed left at (307, 186)
Screenshot: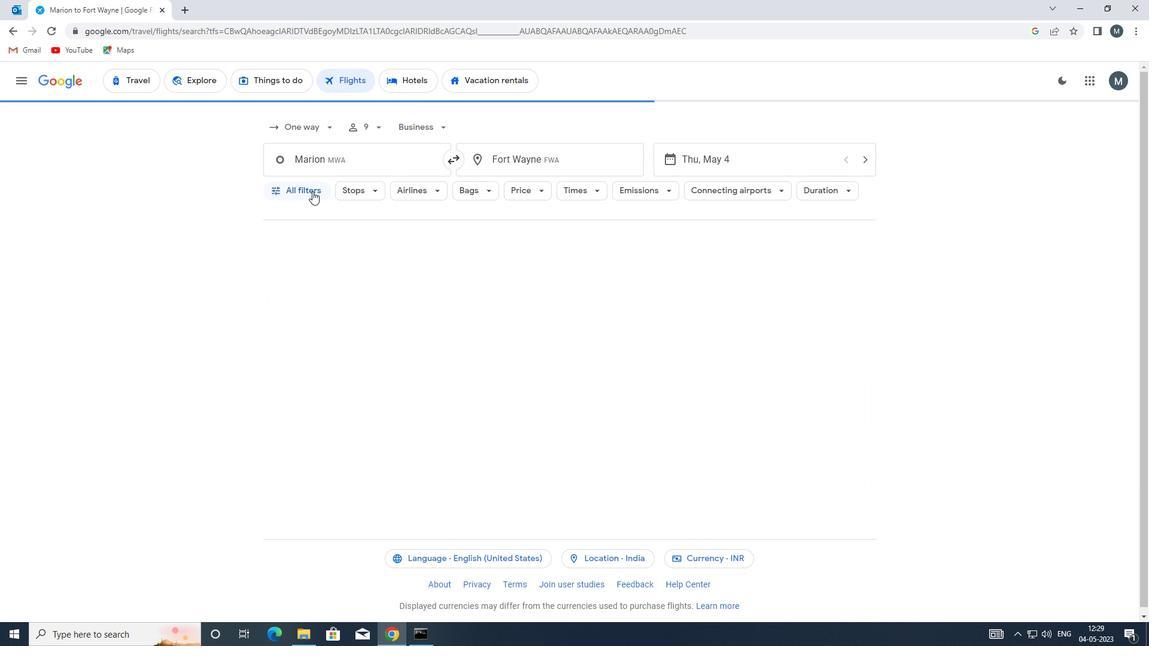 
Action: Mouse moved to (338, 296)
Screenshot: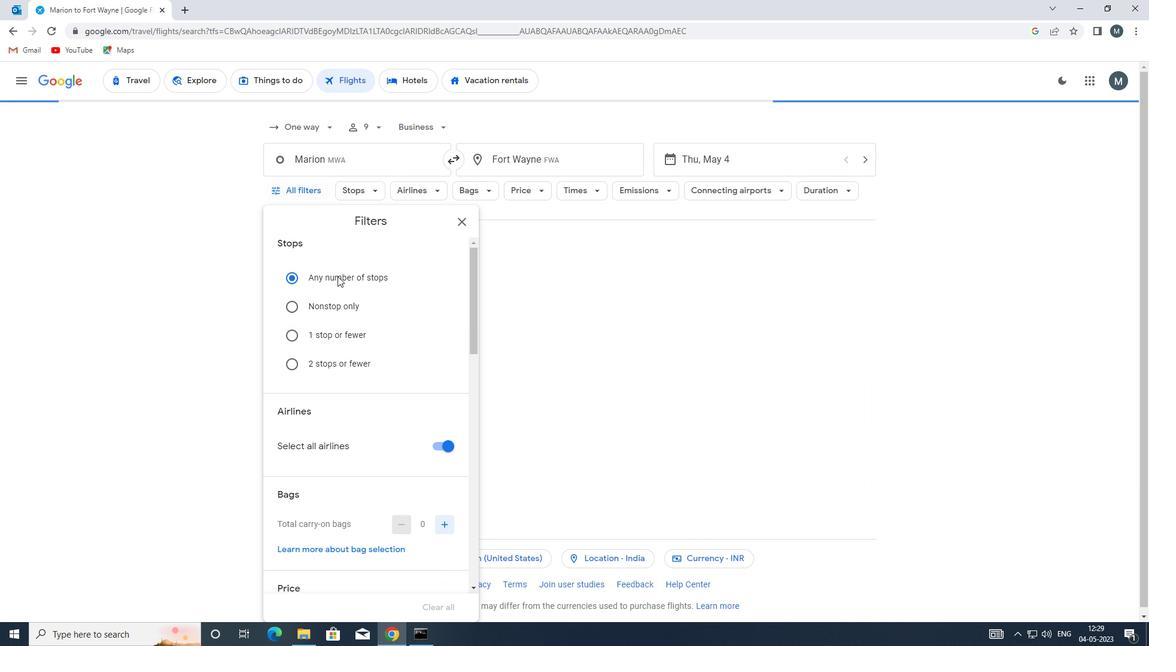 
Action: Mouse scrolled (338, 296) with delta (0, 0)
Screenshot: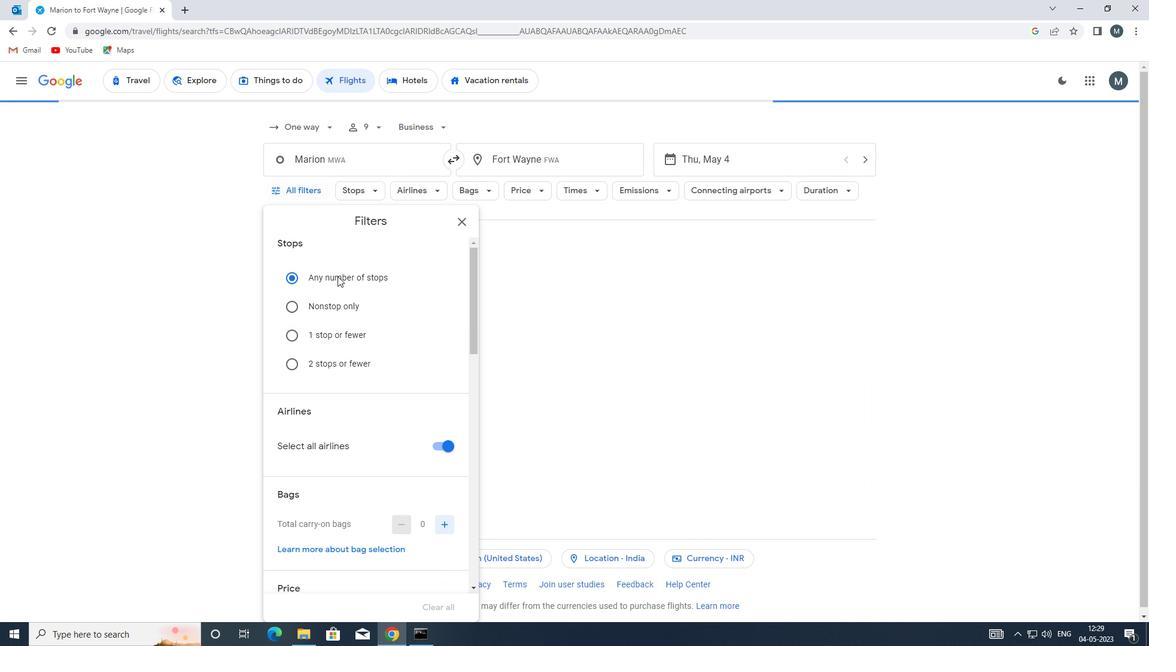 
Action: Mouse moved to (338, 307)
Screenshot: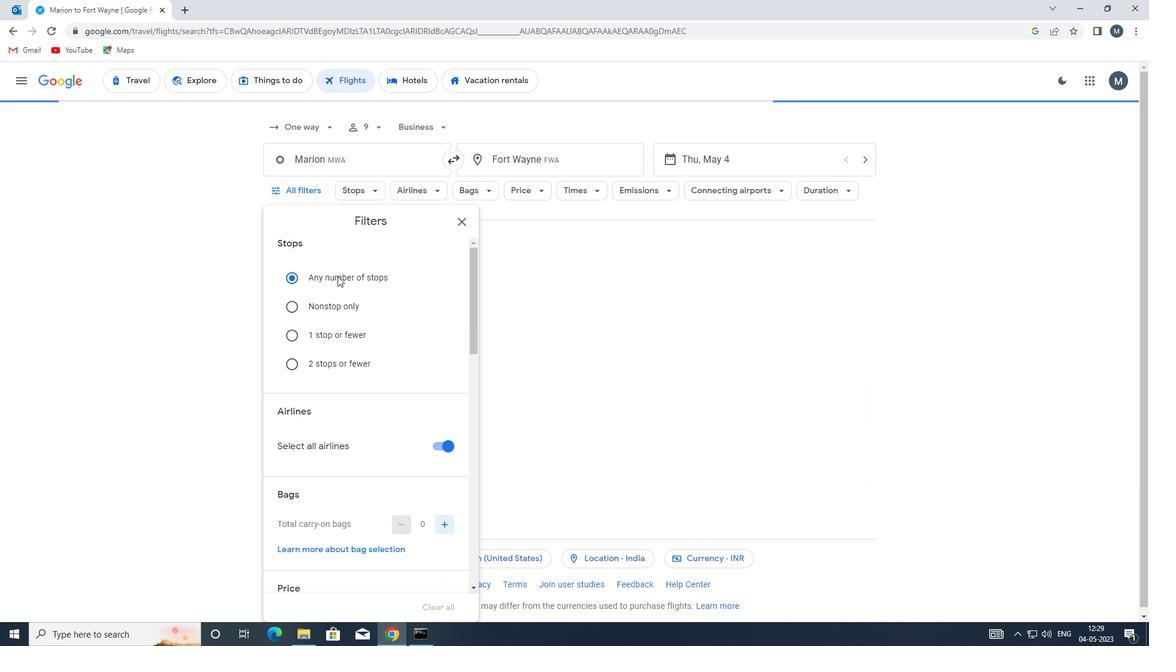 
Action: Mouse scrolled (338, 307) with delta (0, 0)
Screenshot: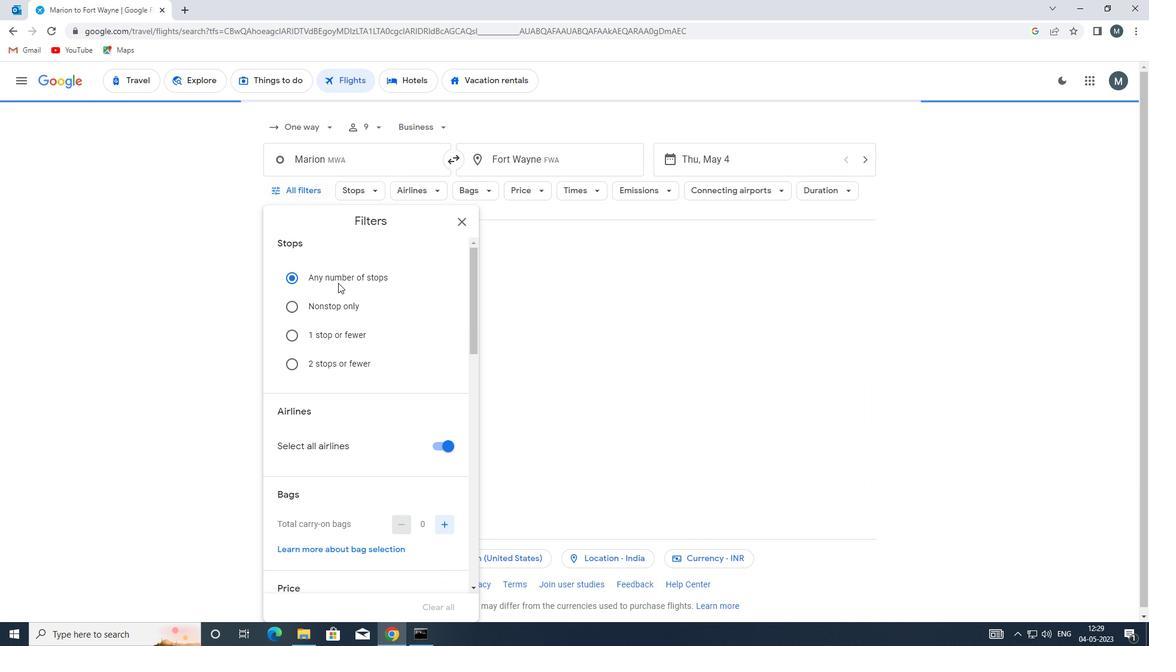 
Action: Mouse moved to (439, 327)
Screenshot: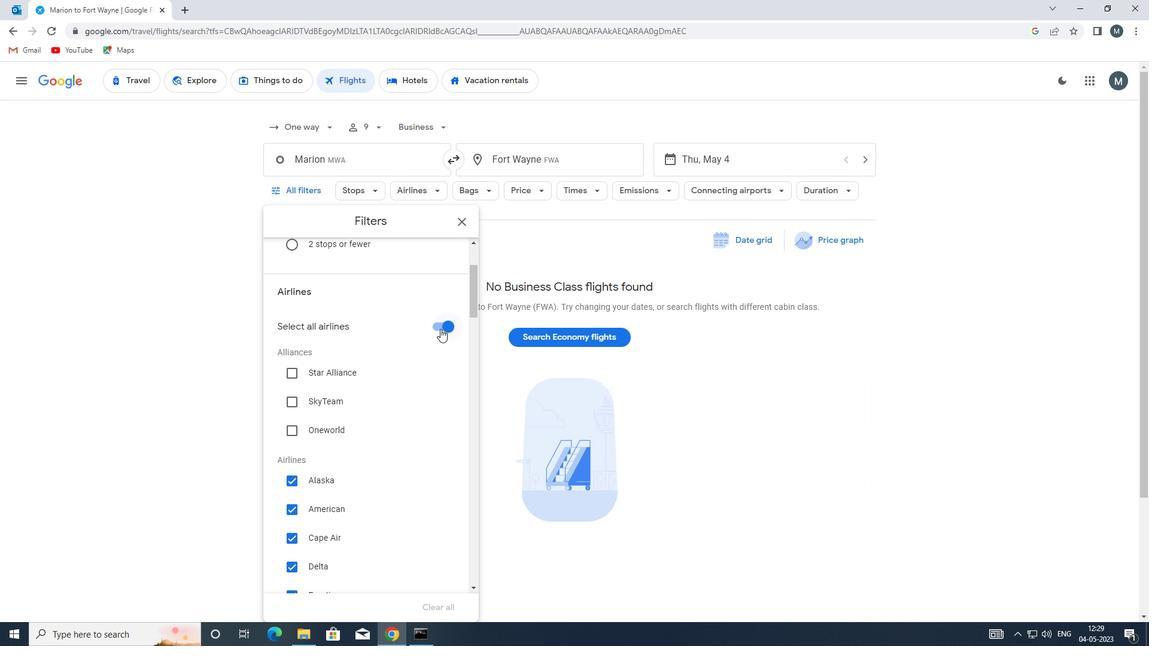 
Action: Mouse pressed left at (439, 327)
Screenshot: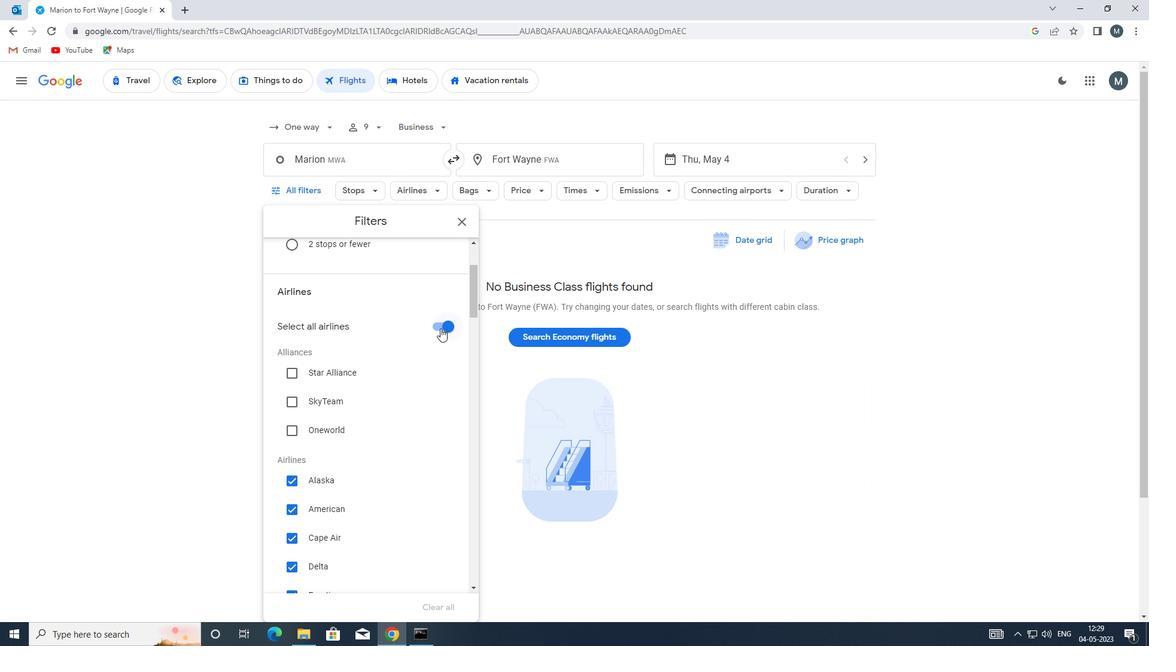 
Action: Mouse moved to (380, 379)
Screenshot: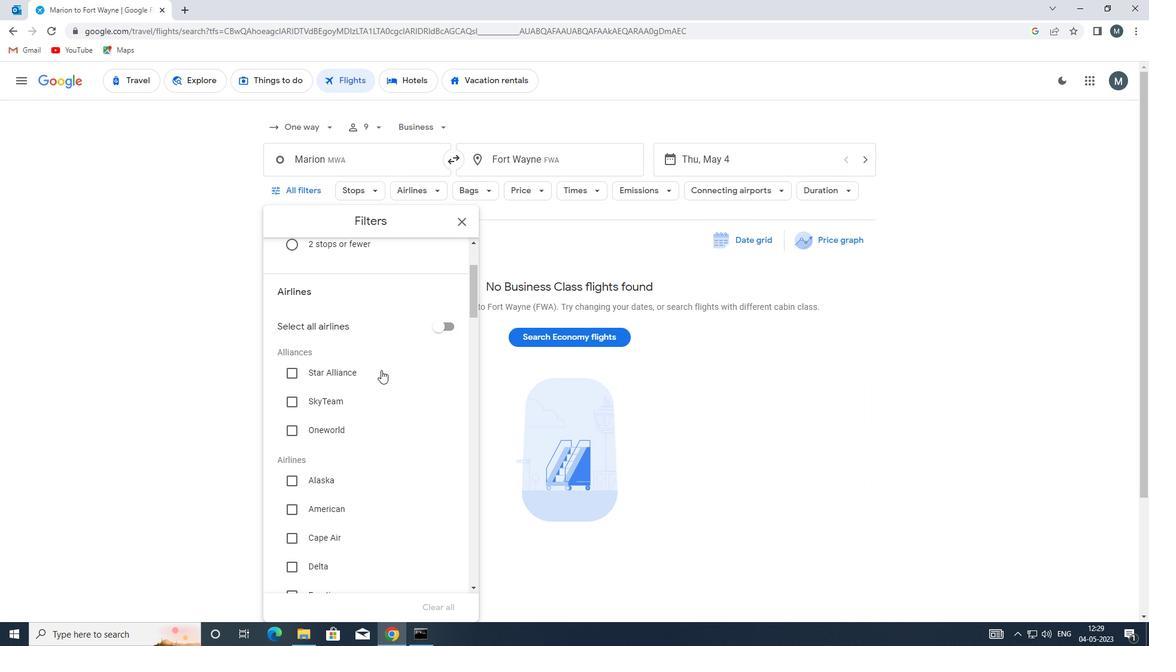 
Action: Mouse scrolled (380, 378) with delta (0, 0)
Screenshot: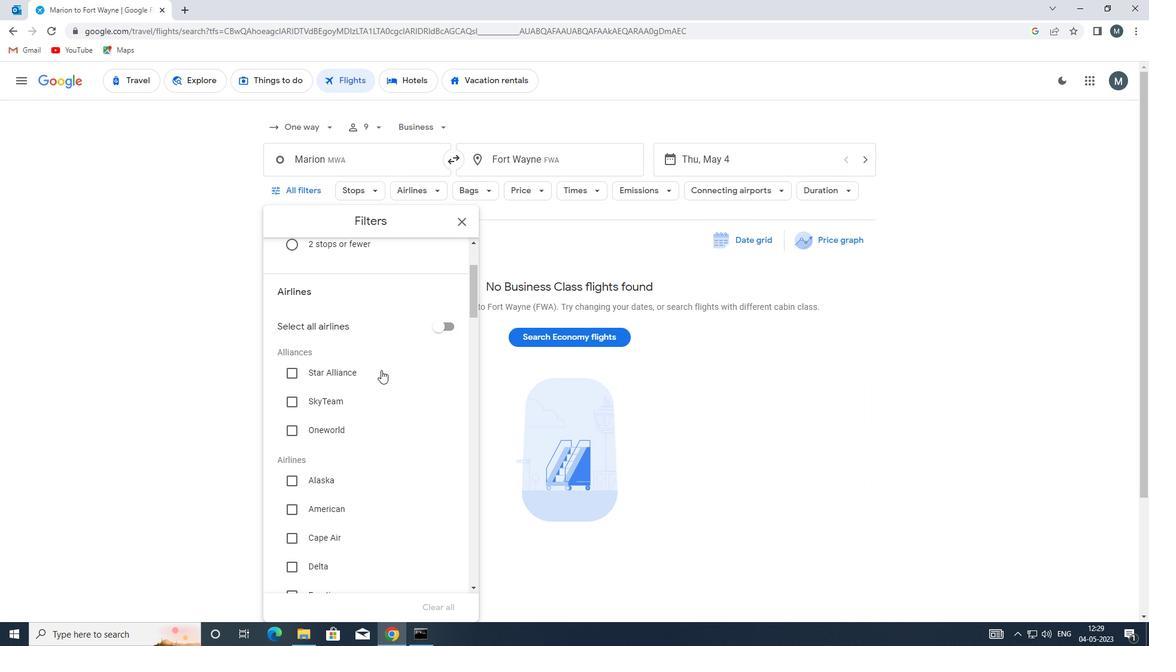 
Action: Mouse moved to (377, 386)
Screenshot: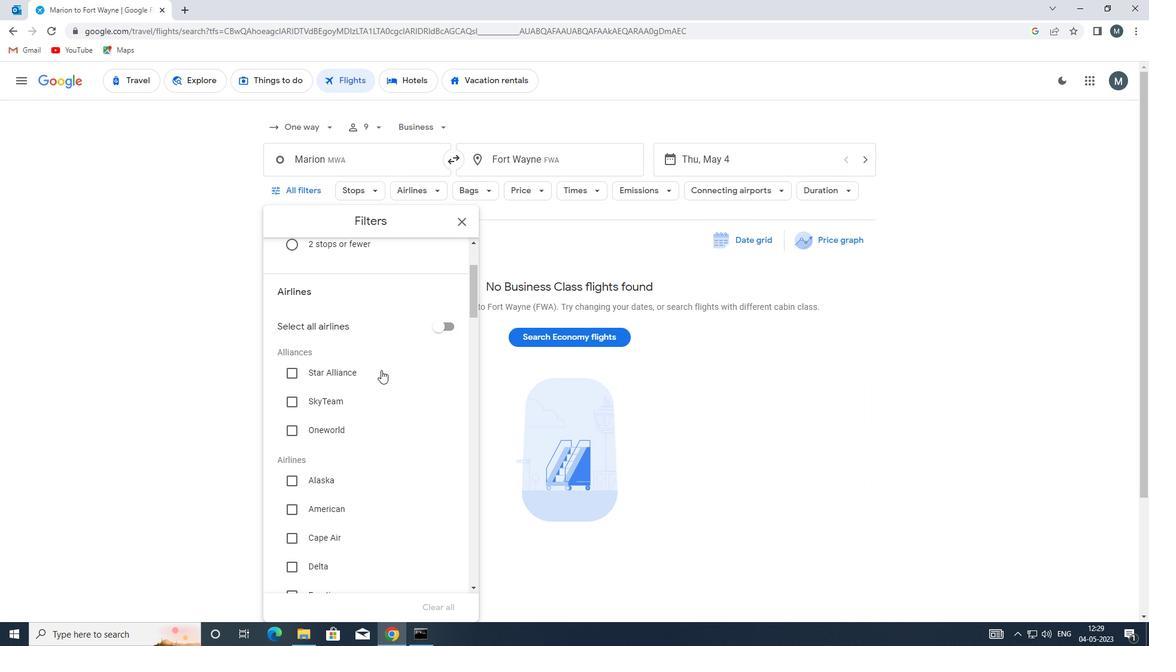 
Action: Mouse scrolled (377, 385) with delta (0, 0)
Screenshot: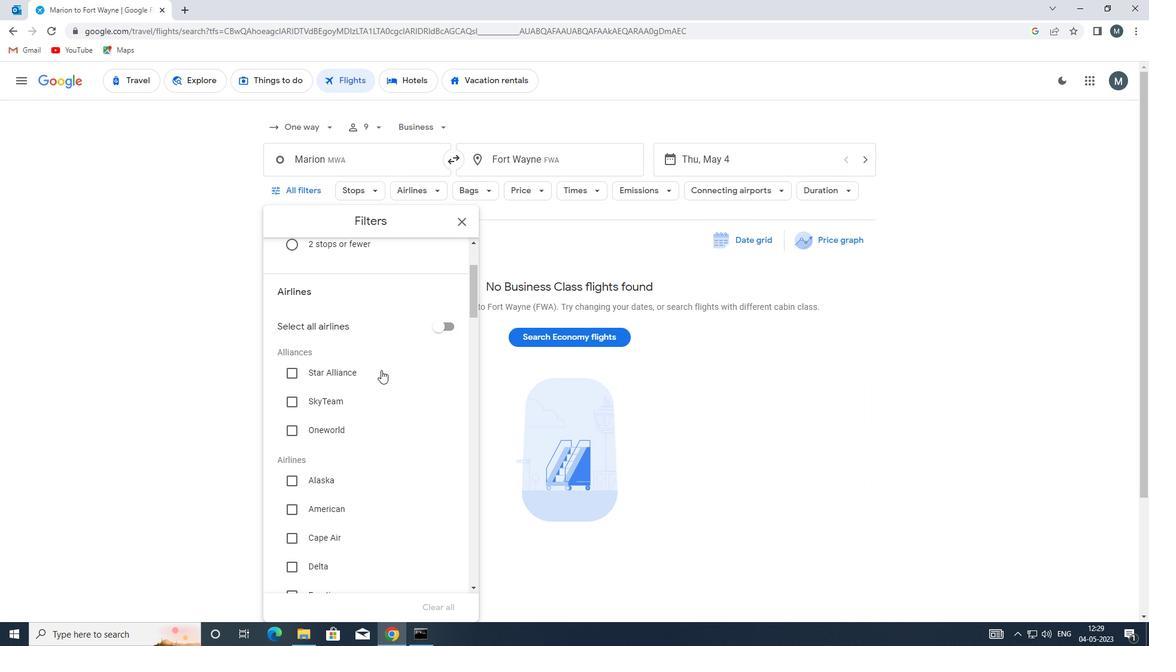 
Action: Mouse moved to (377, 386)
Screenshot: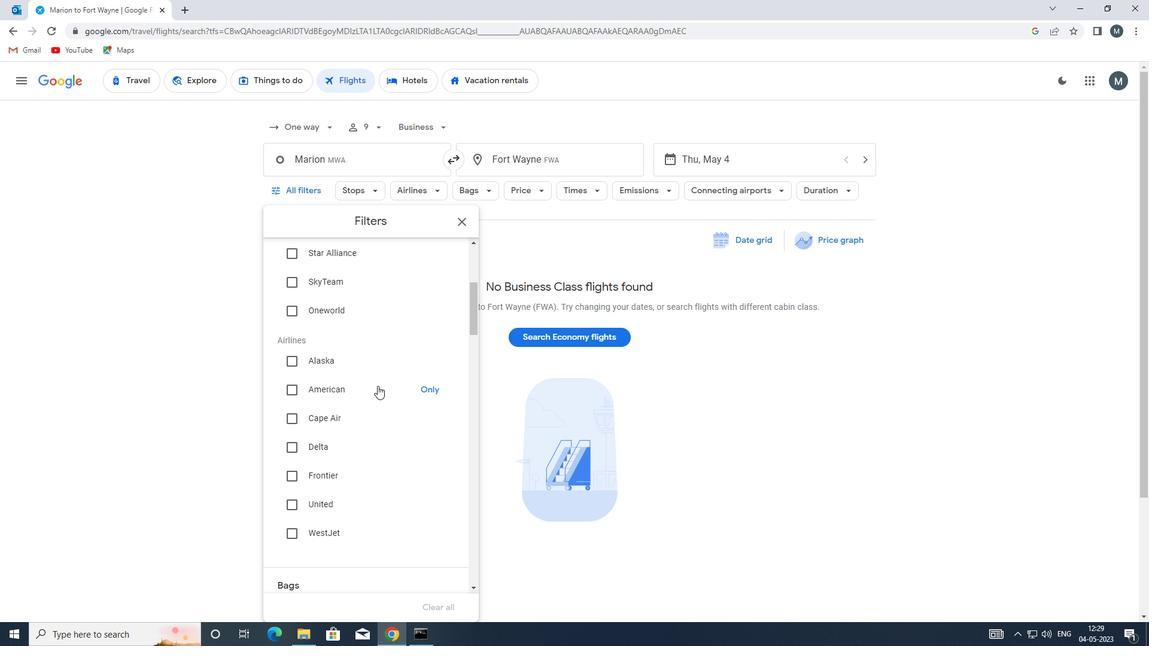 
Action: Mouse scrolled (377, 385) with delta (0, 0)
Screenshot: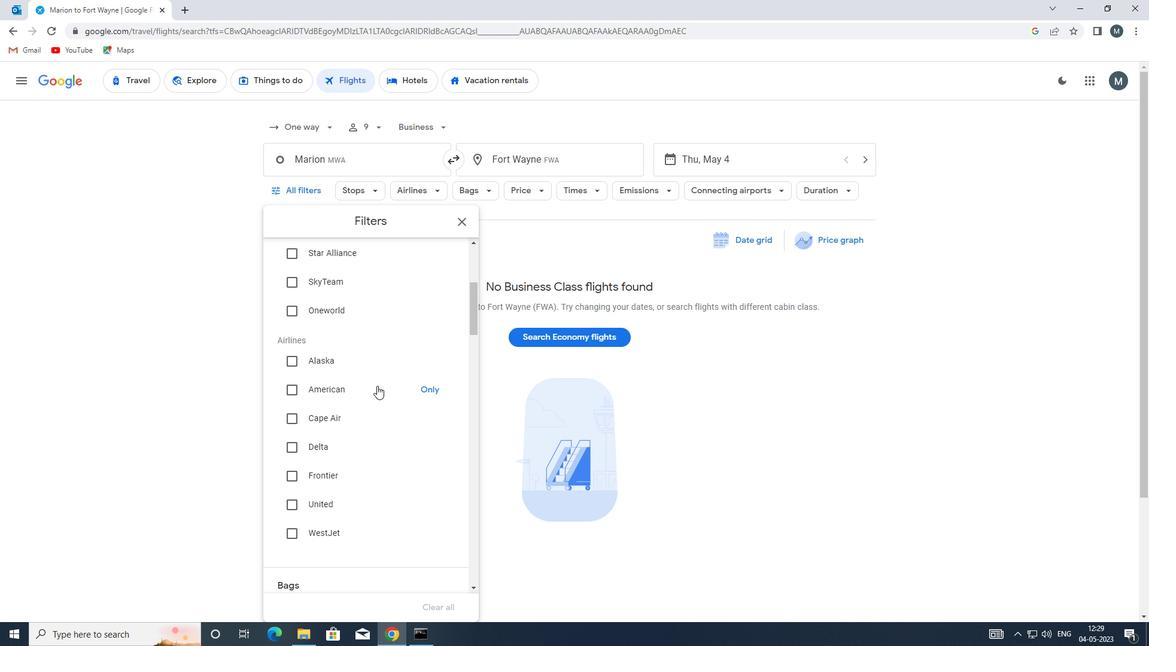 
Action: Mouse scrolled (377, 385) with delta (0, 0)
Screenshot: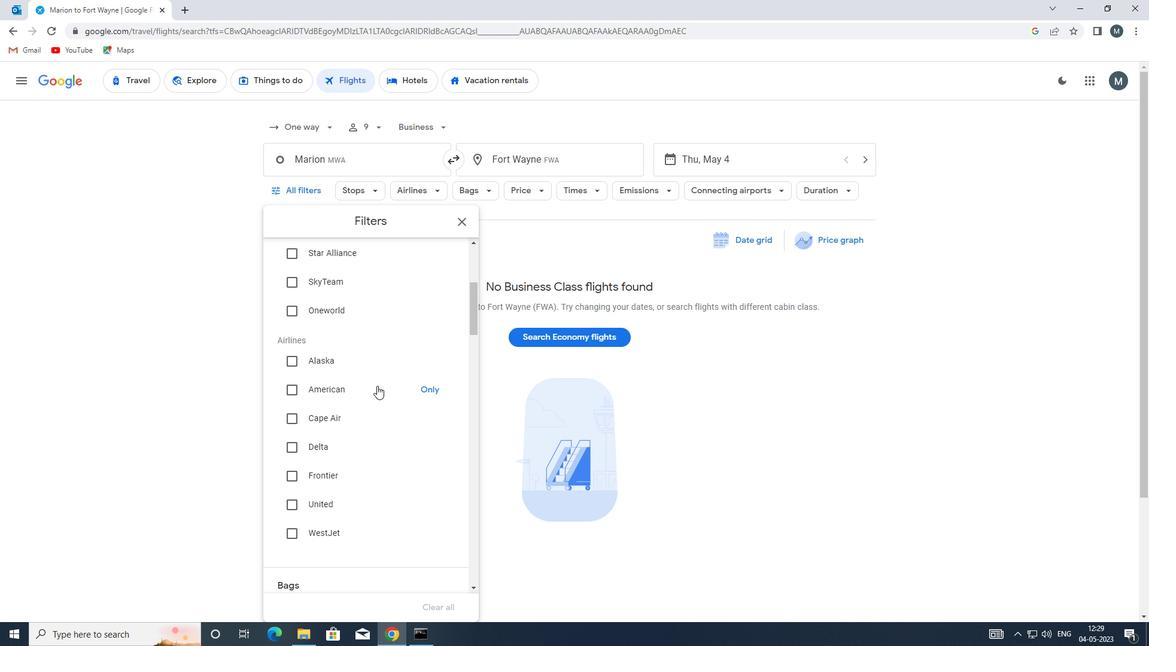 
Action: Mouse moved to (374, 386)
Screenshot: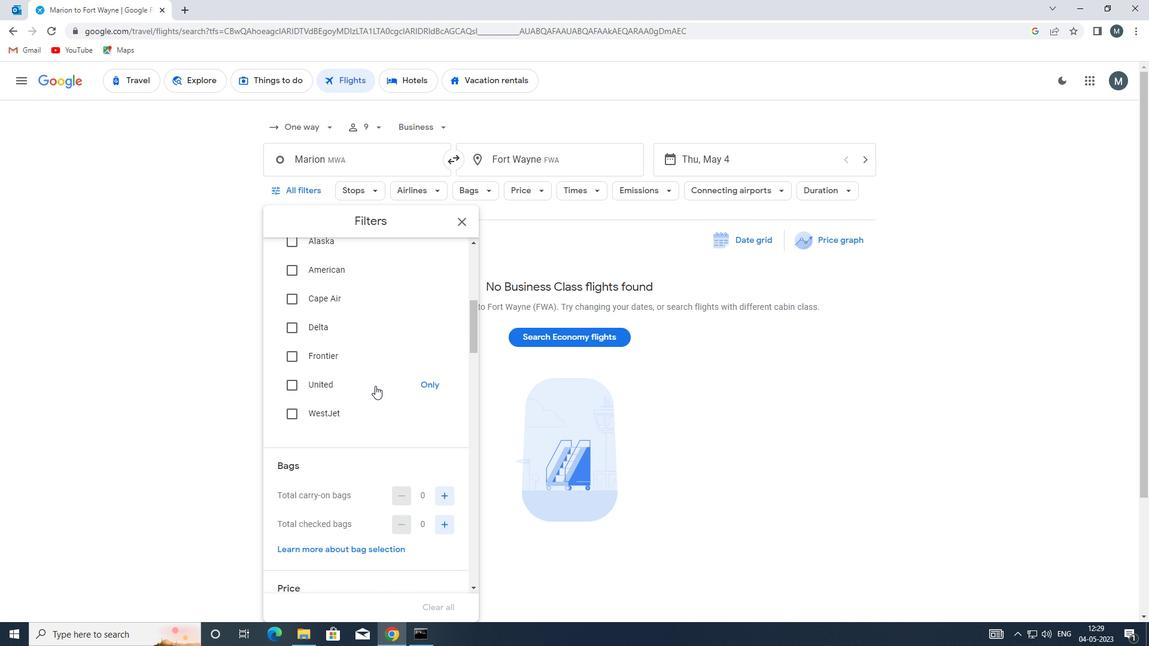 
Action: Mouse scrolled (374, 385) with delta (0, 0)
Screenshot: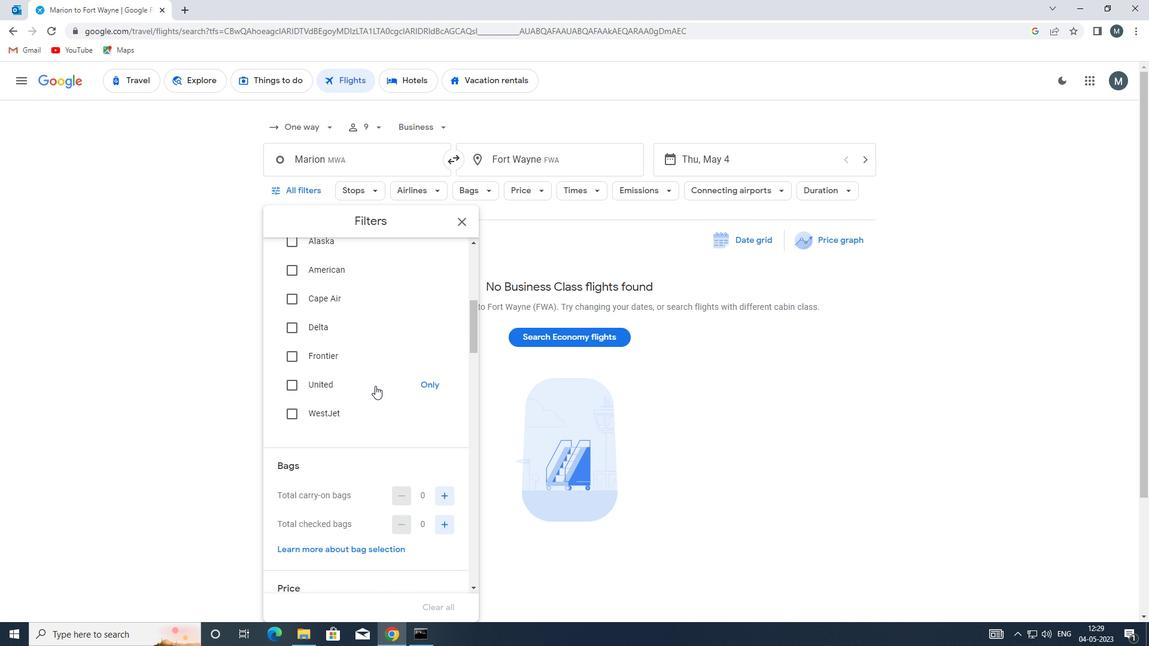 
Action: Mouse moved to (442, 434)
Screenshot: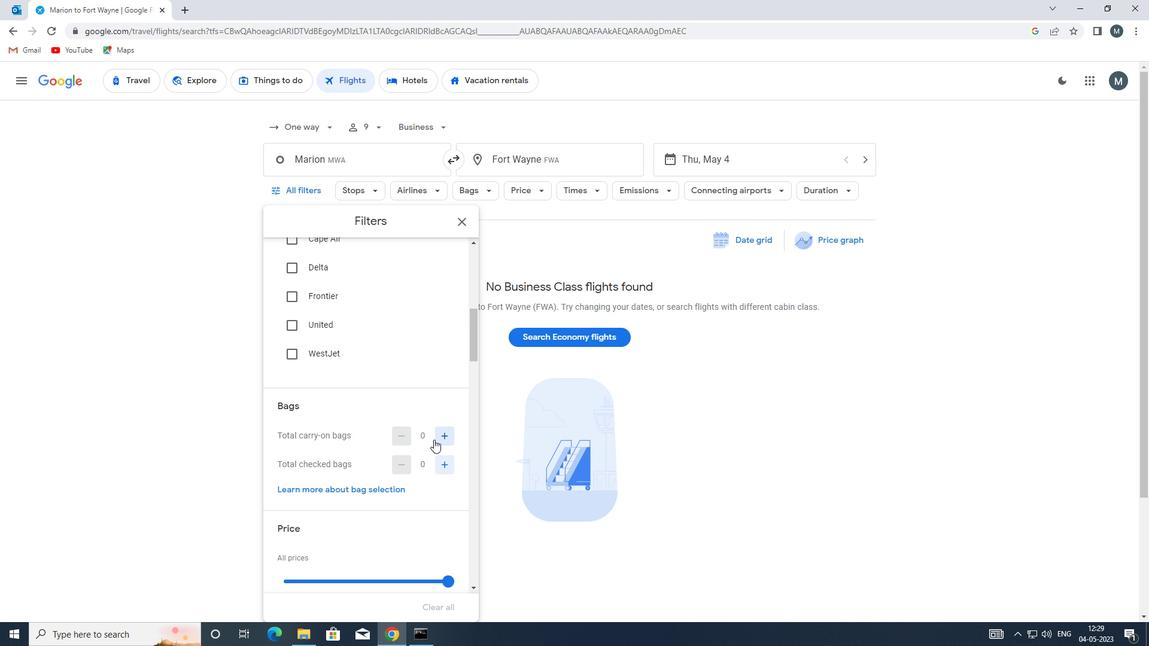 
Action: Mouse pressed left at (442, 434)
Screenshot: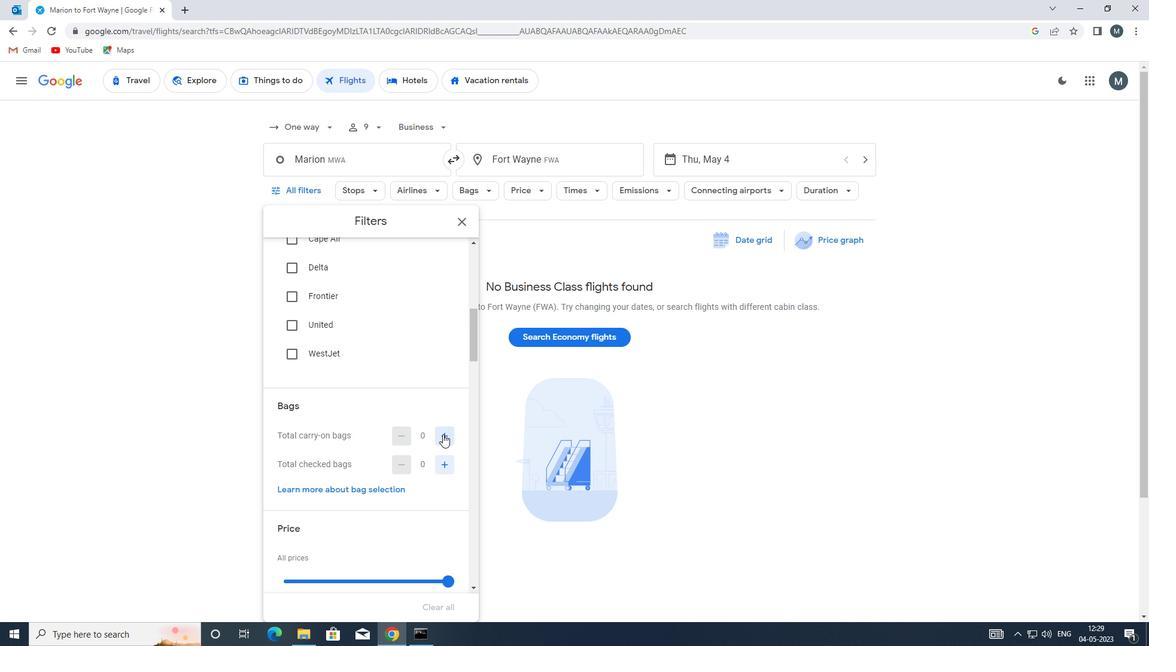 
Action: Mouse moved to (384, 425)
Screenshot: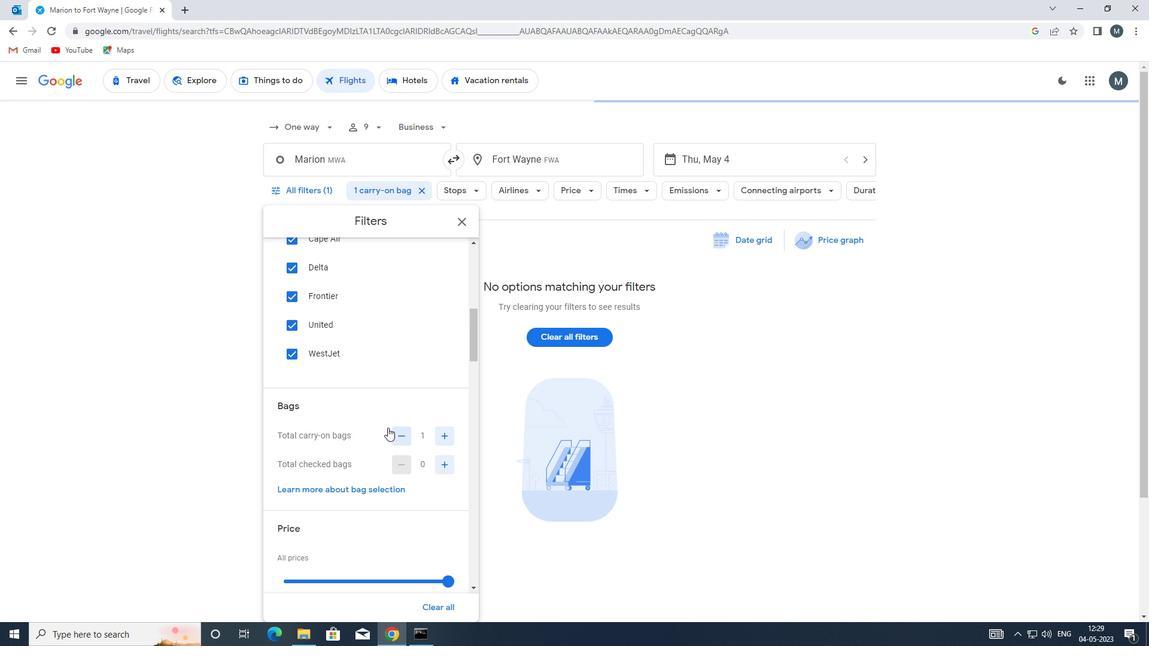 
Action: Mouse scrolled (384, 424) with delta (0, 0)
Screenshot: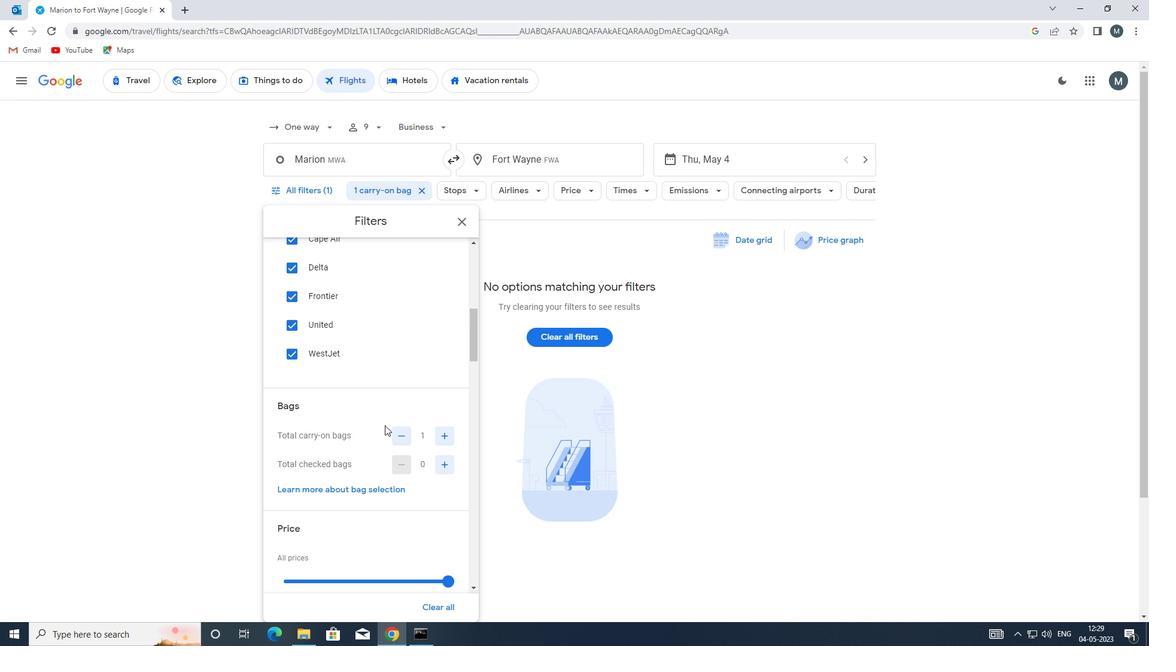 
Action: Mouse moved to (384, 425)
Screenshot: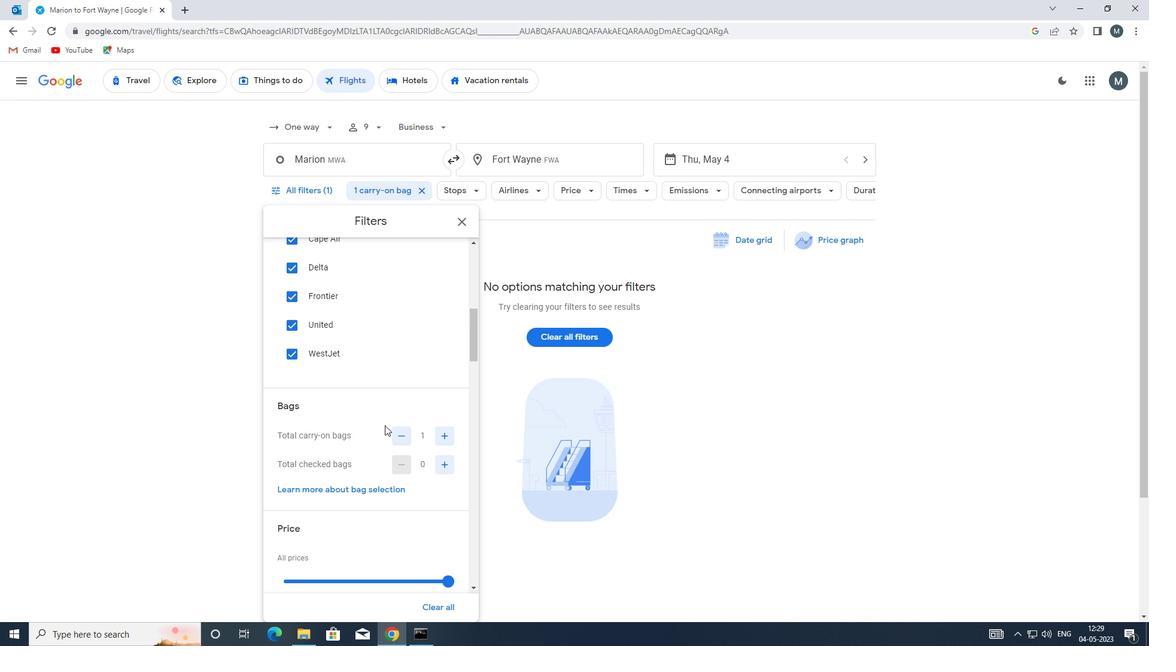 
Action: Mouse scrolled (384, 424) with delta (0, 0)
Screenshot: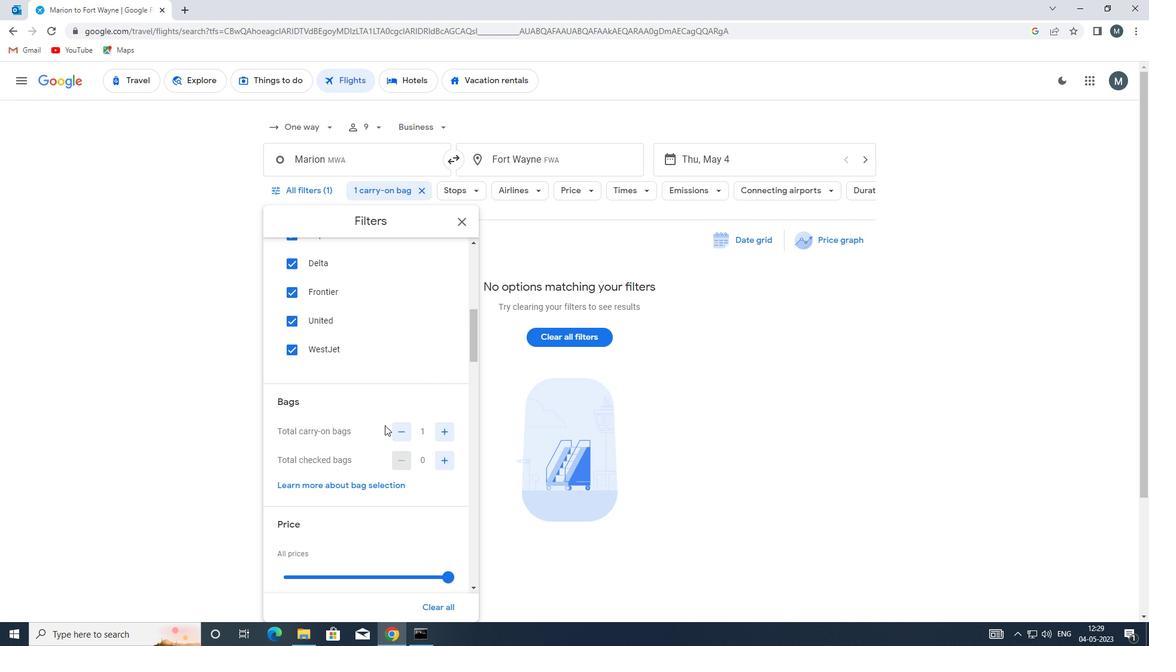 
Action: Mouse moved to (340, 460)
Screenshot: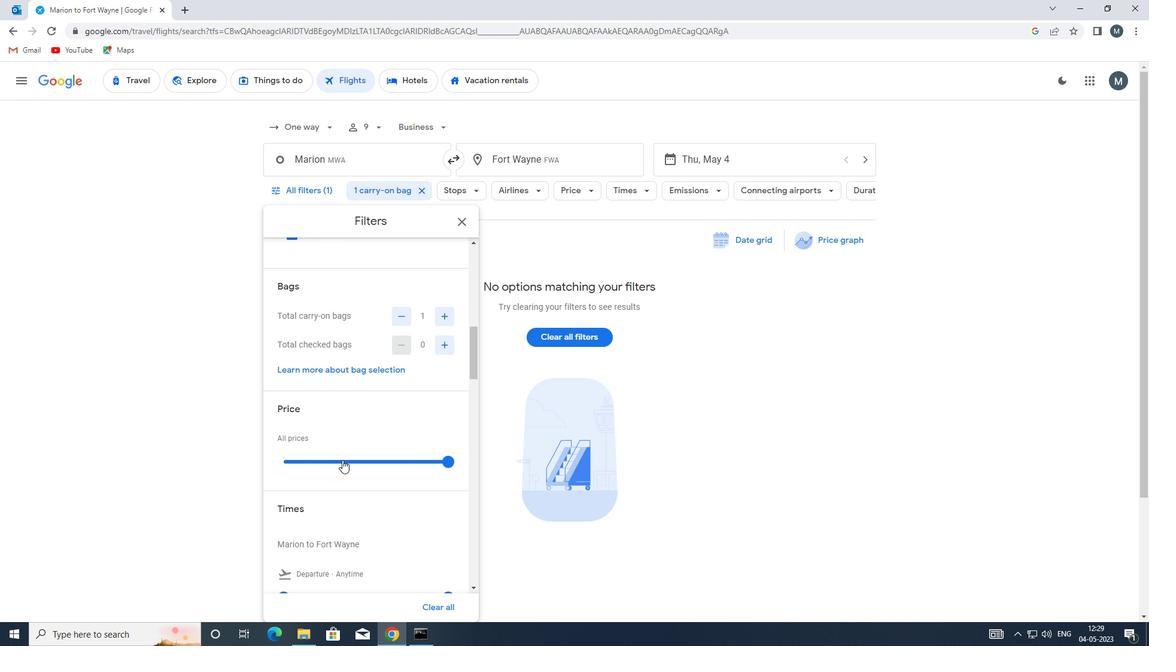 
Action: Mouse pressed left at (340, 460)
Screenshot: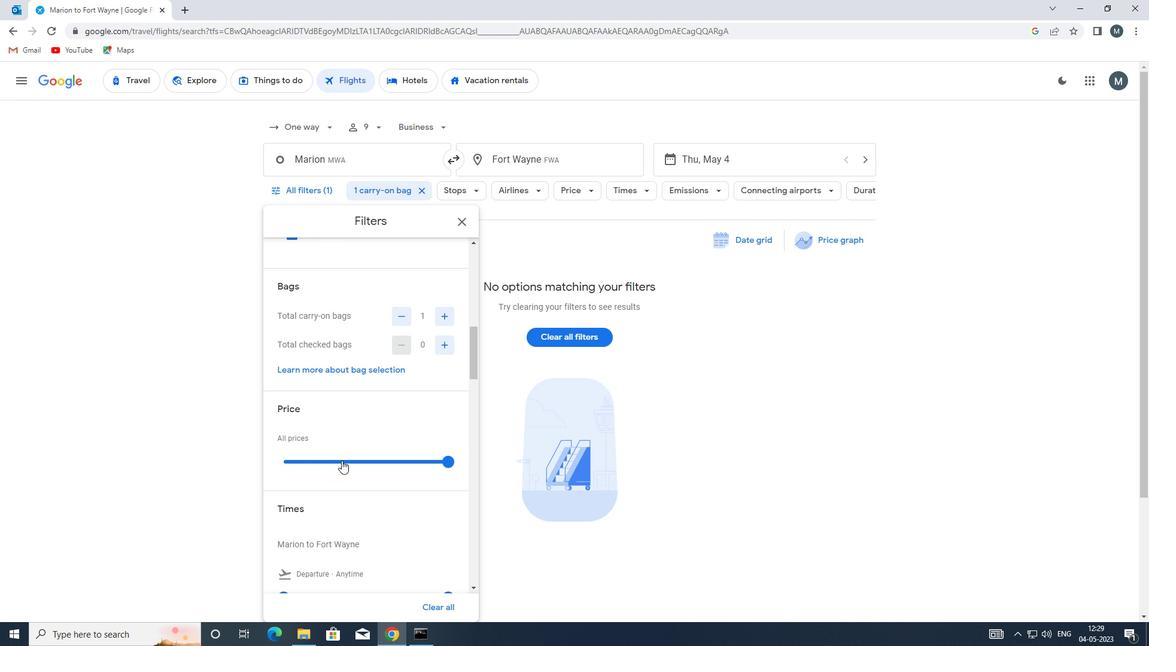 
Action: Mouse moved to (340, 459)
Screenshot: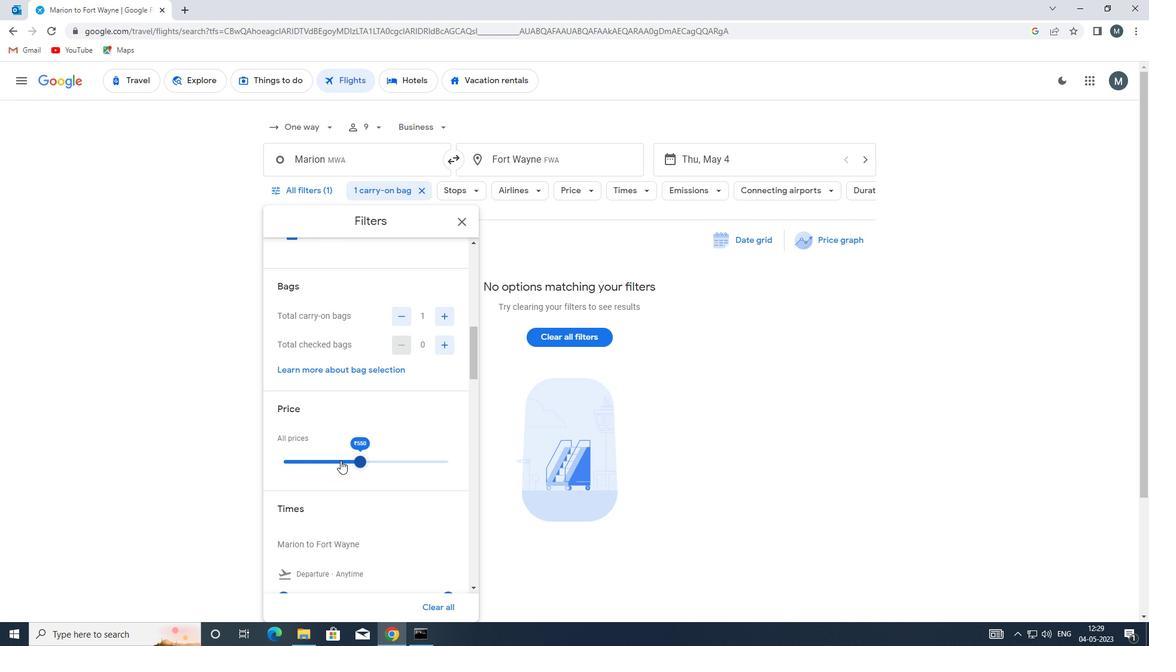 
Action: Mouse pressed left at (340, 459)
Screenshot: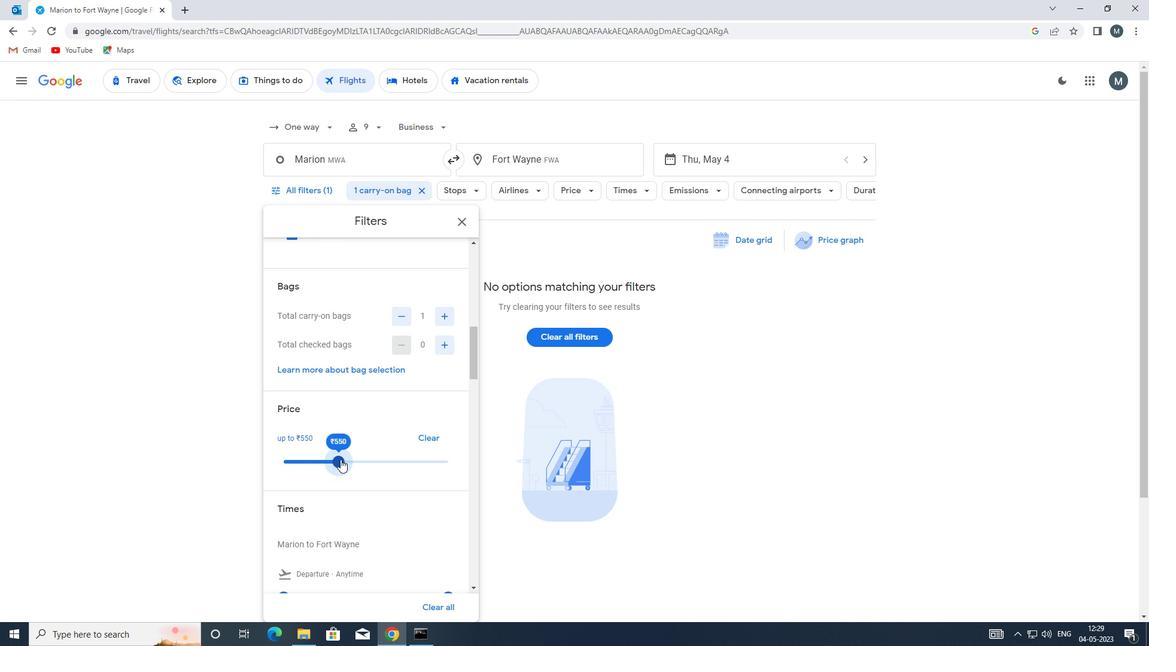 
Action: Mouse moved to (323, 429)
Screenshot: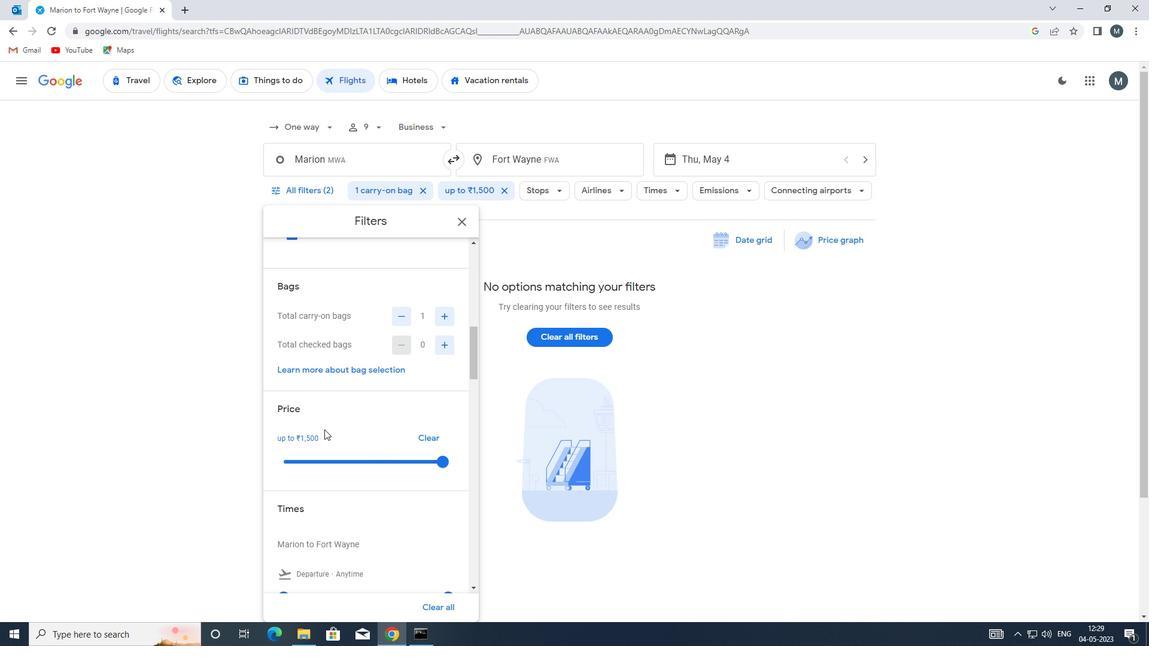 
Action: Mouse scrolled (323, 429) with delta (0, 0)
Screenshot: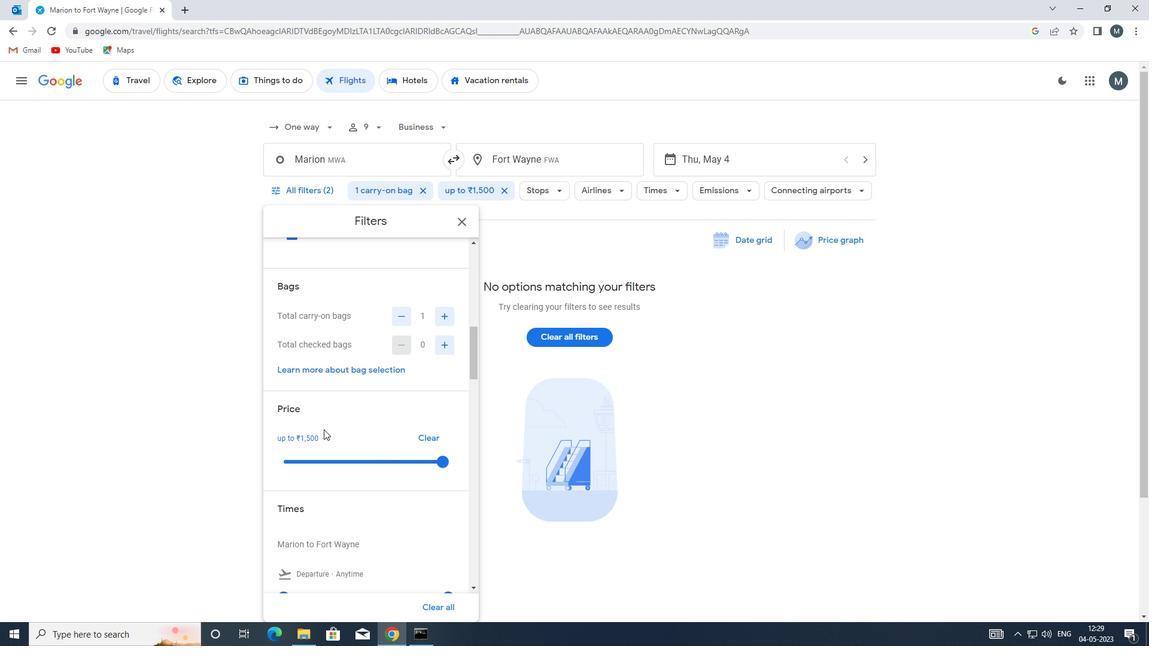 
Action: Mouse moved to (321, 435)
Screenshot: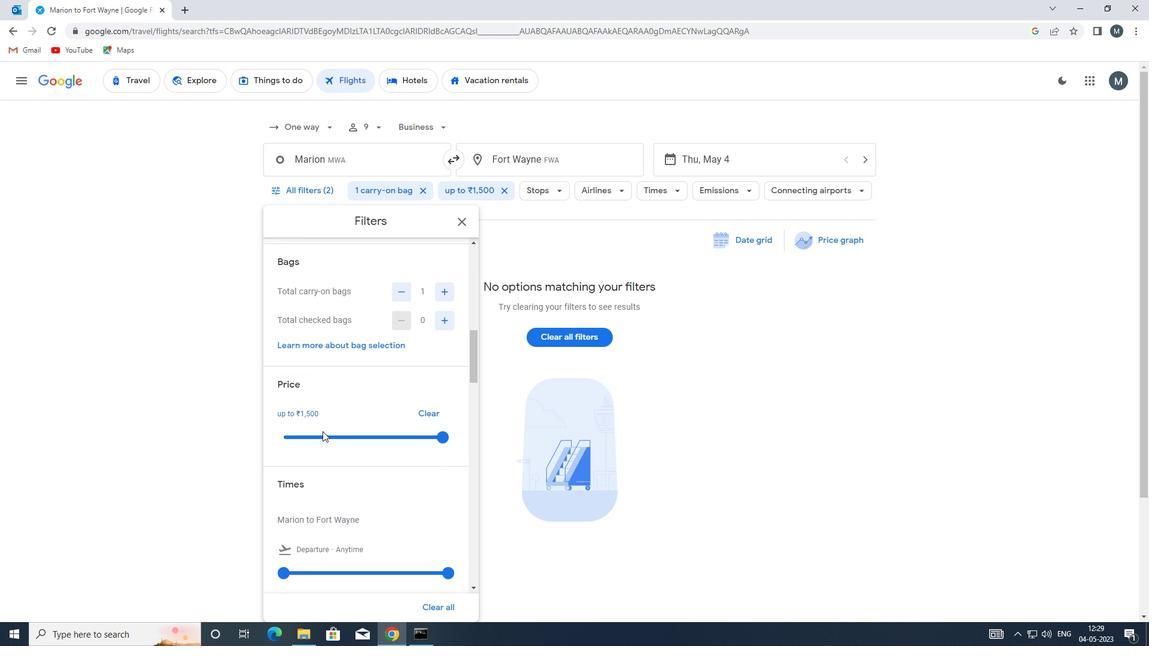 
Action: Mouse scrolled (321, 434) with delta (0, 0)
Screenshot: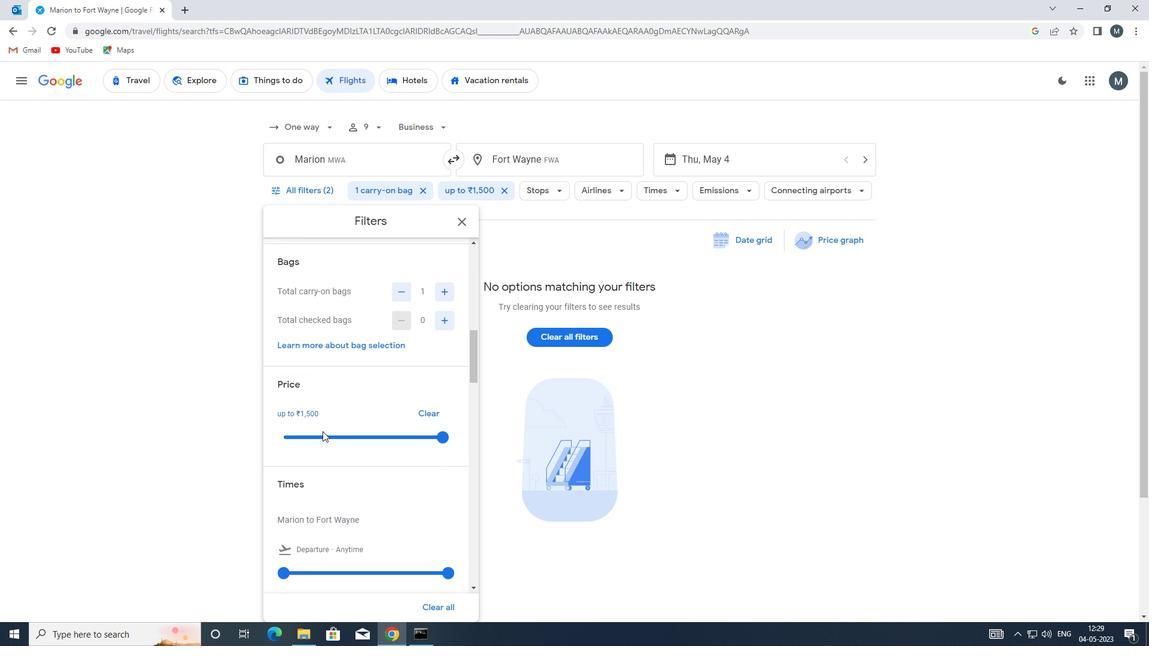 
Action: Mouse moved to (321, 437)
Screenshot: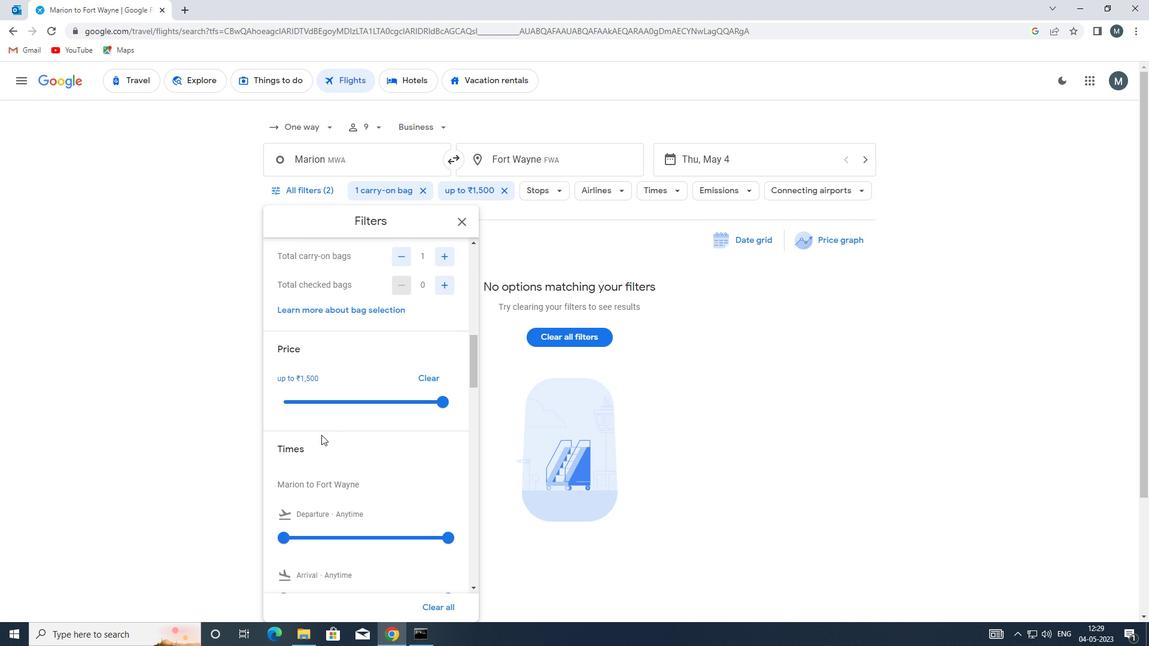 
Action: Mouse scrolled (321, 436) with delta (0, 0)
Screenshot: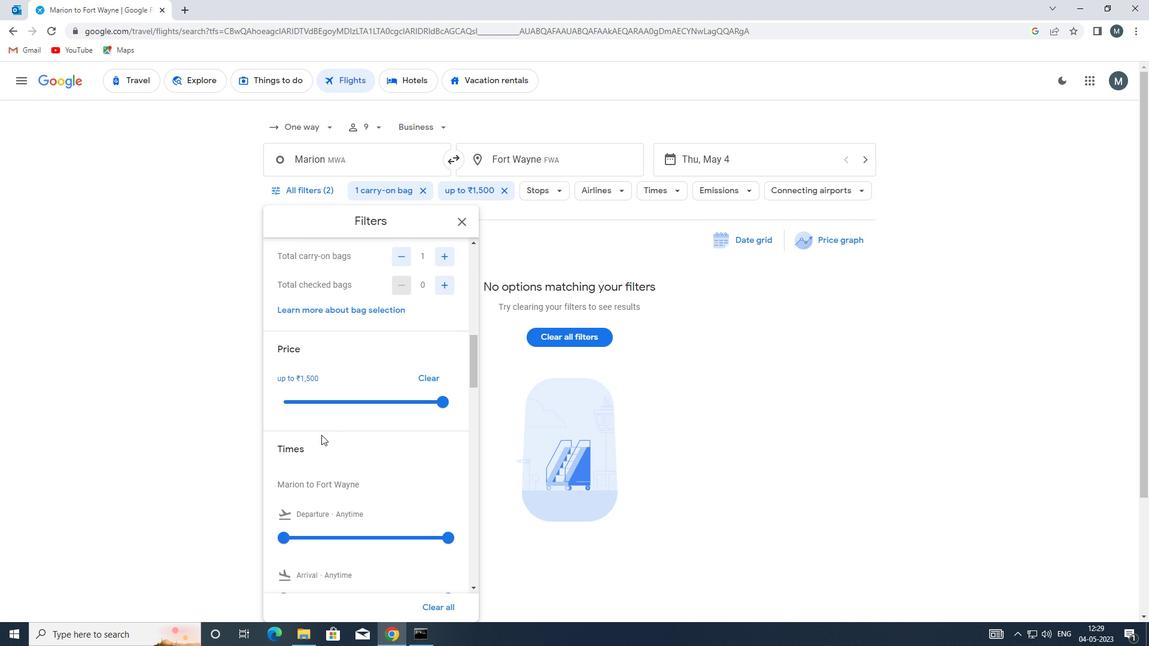 
Action: Mouse moved to (288, 411)
Screenshot: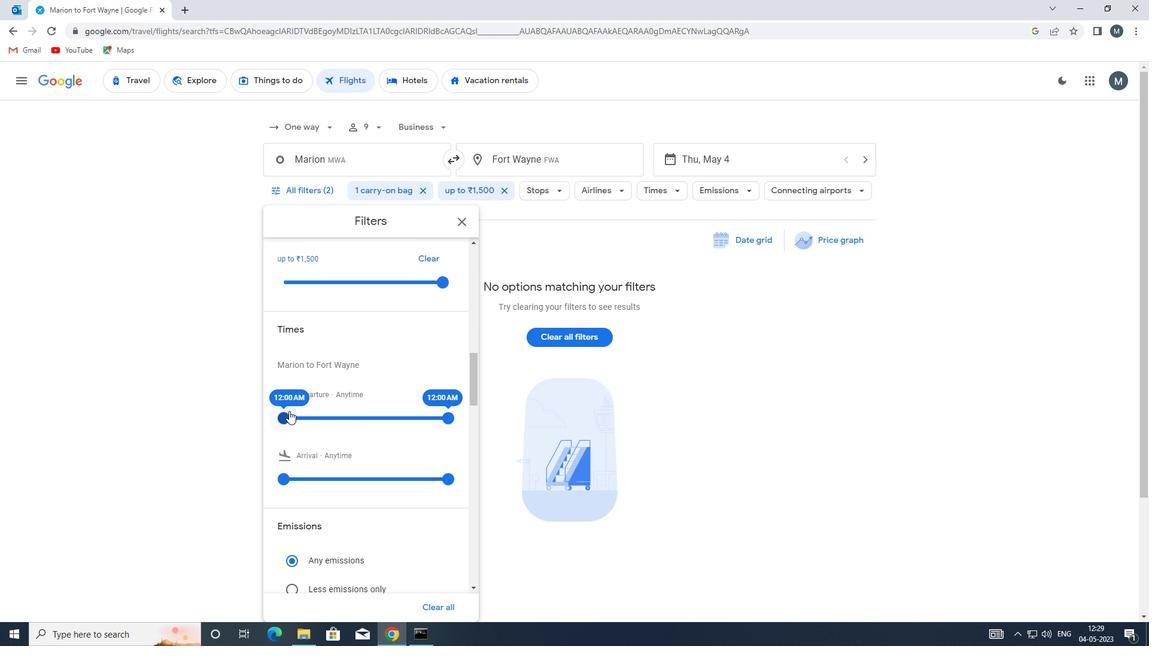 
Action: Mouse pressed left at (288, 411)
Screenshot: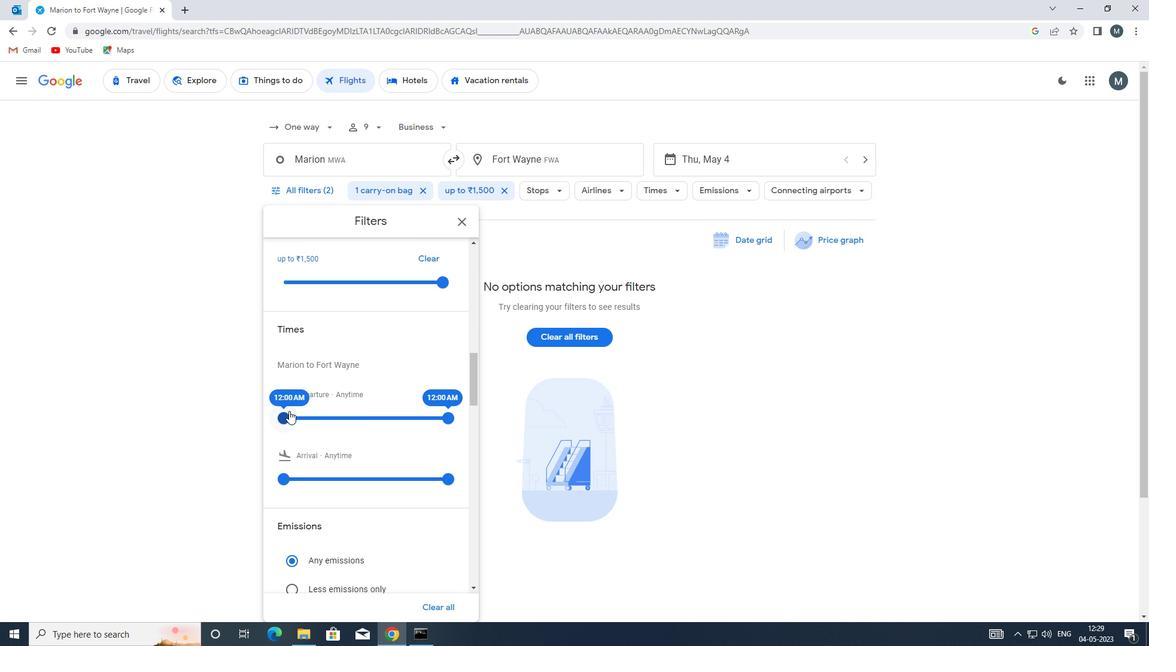
Action: Mouse moved to (447, 420)
Screenshot: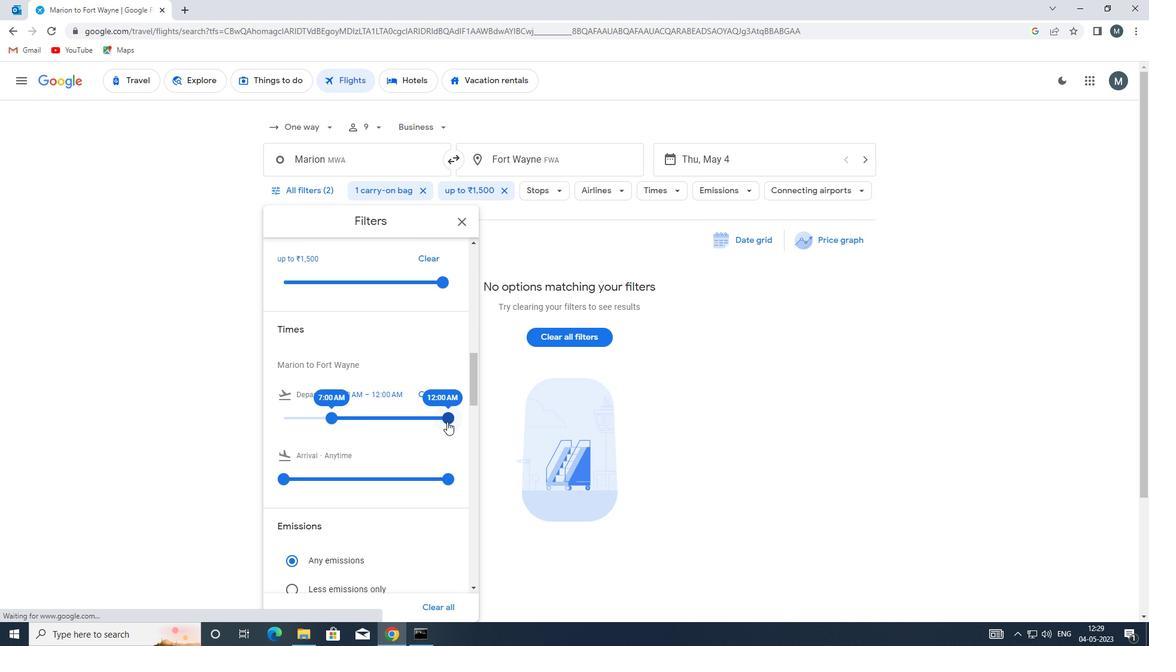 
Action: Mouse pressed left at (447, 420)
Screenshot: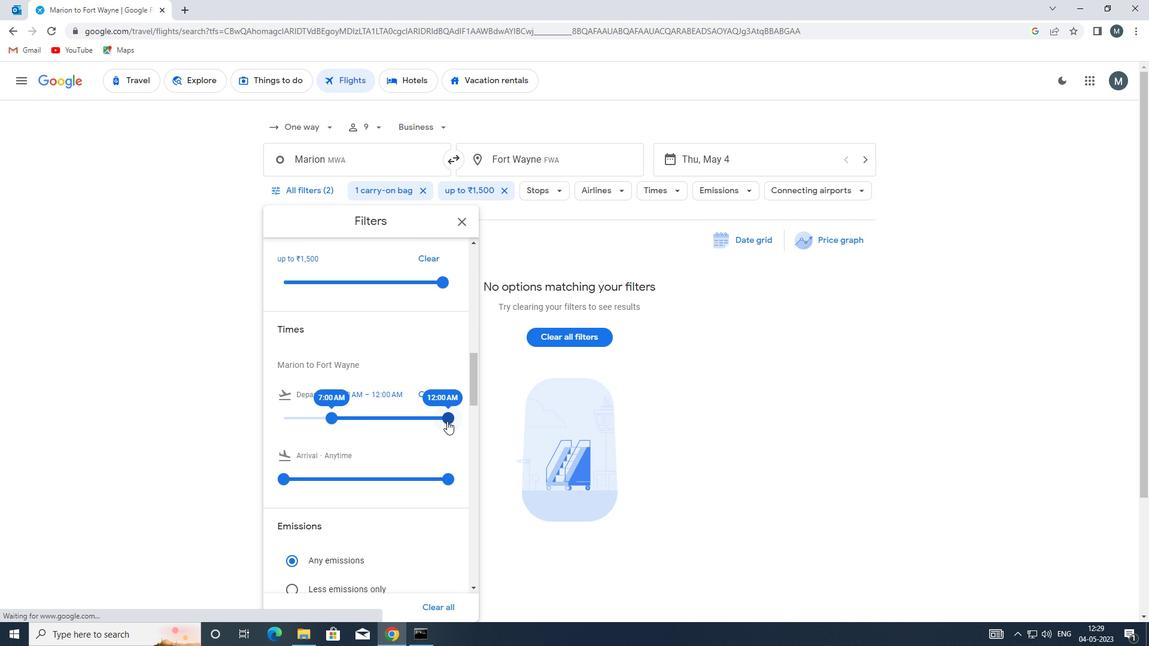 
Action: Mouse moved to (338, 415)
Screenshot: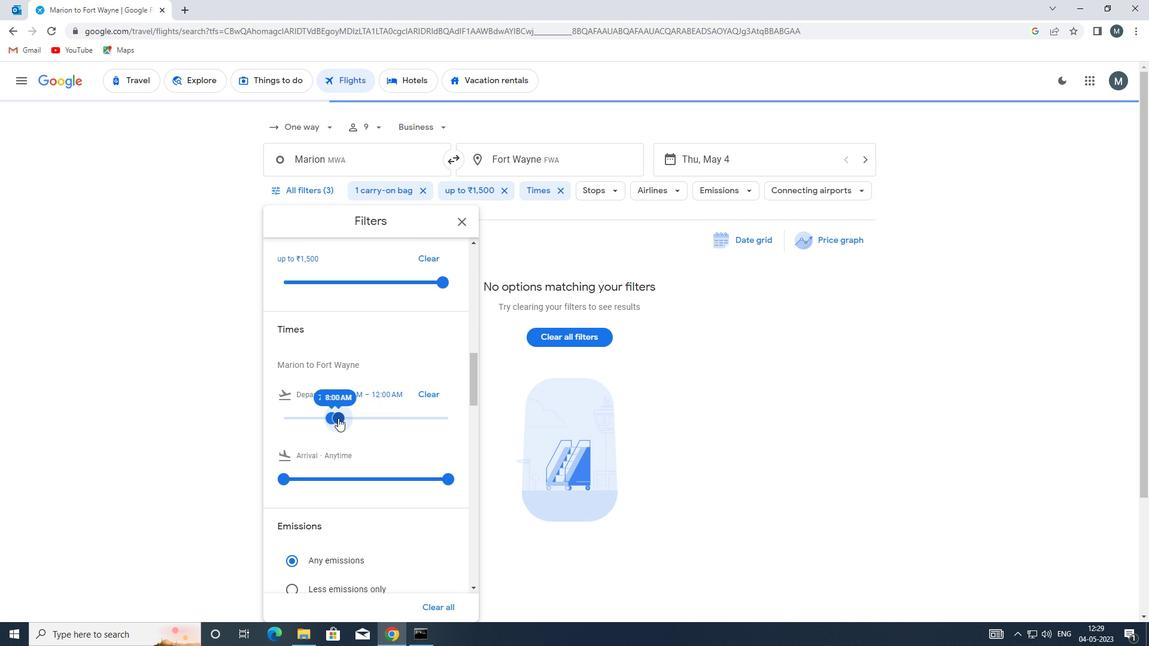 
Action: Mouse scrolled (338, 414) with delta (0, 0)
Screenshot: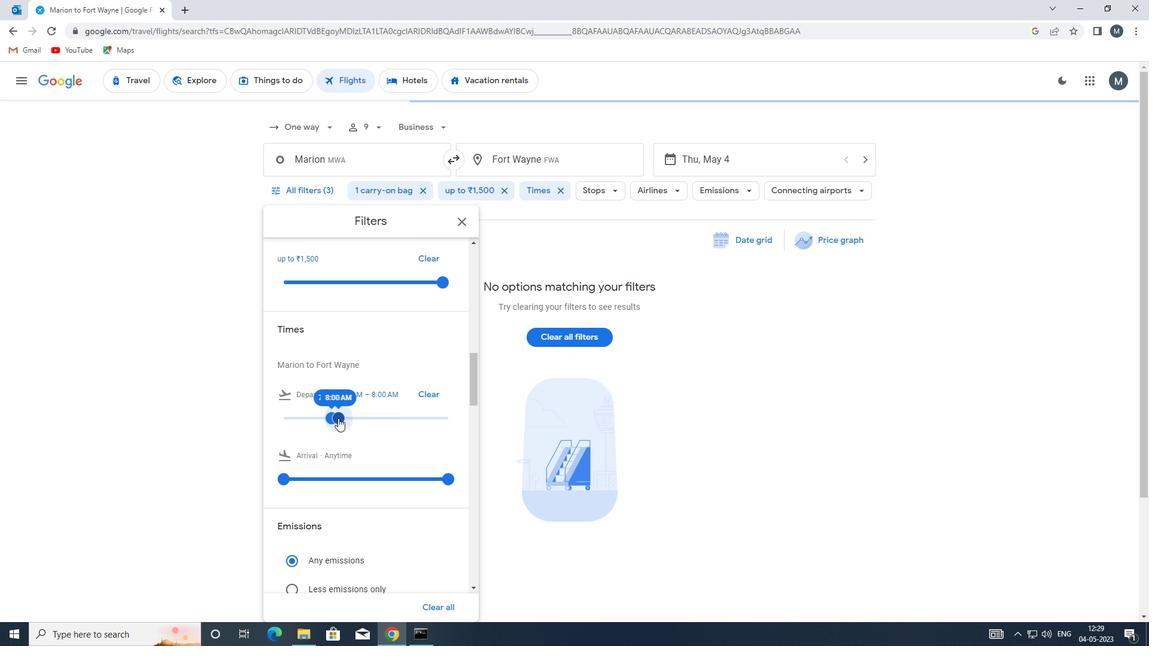 
Action: Mouse moved to (338, 415)
Screenshot: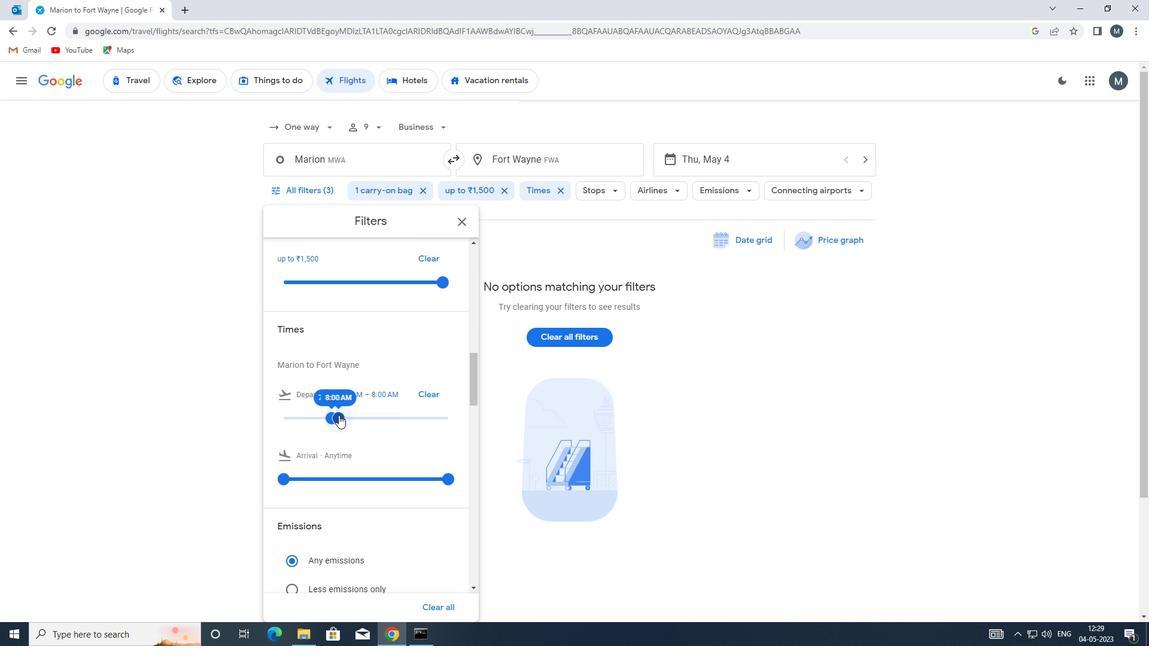 
Action: Mouse scrolled (338, 414) with delta (0, 0)
Screenshot: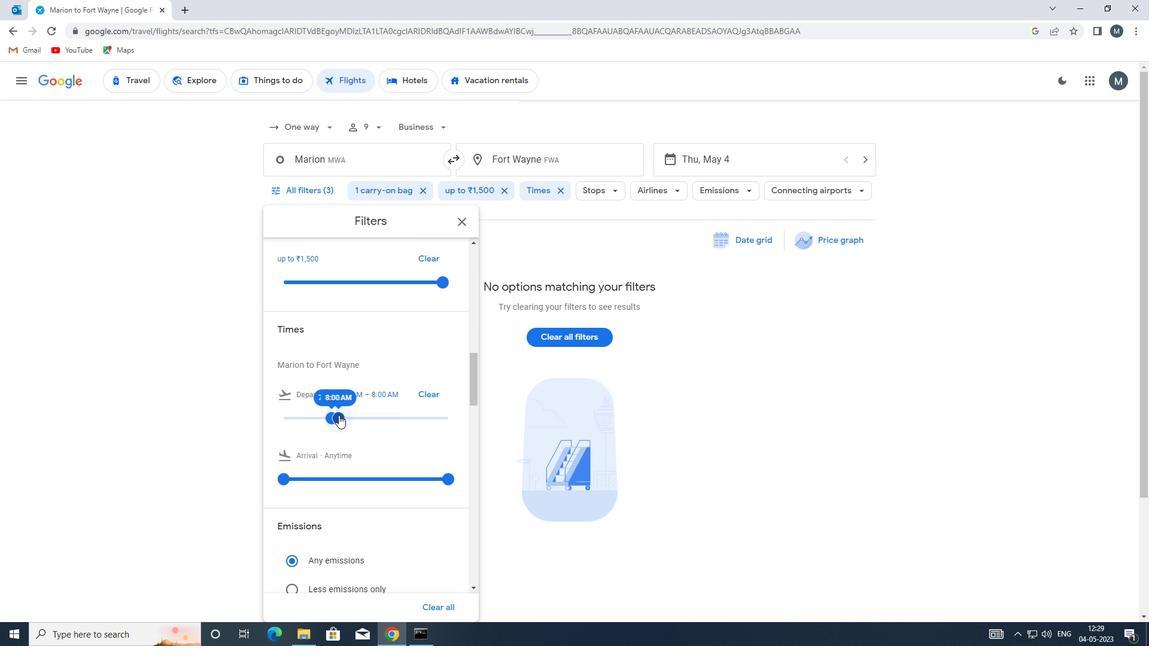 
Action: Mouse moved to (463, 222)
Screenshot: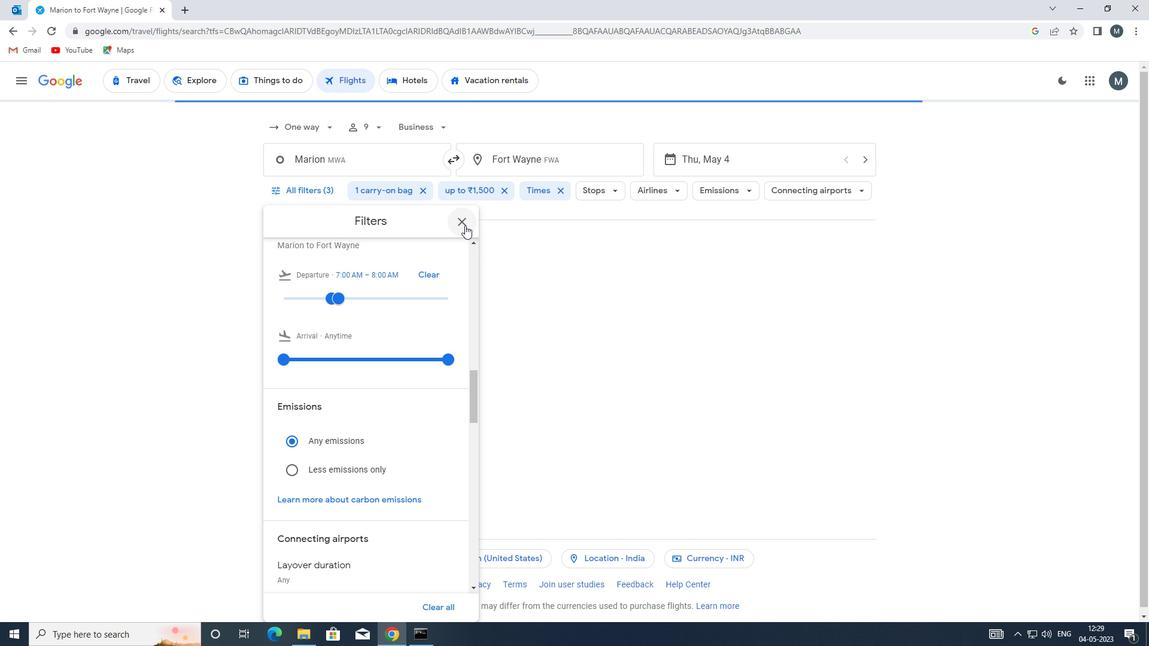 
Action: Mouse pressed left at (463, 222)
Screenshot: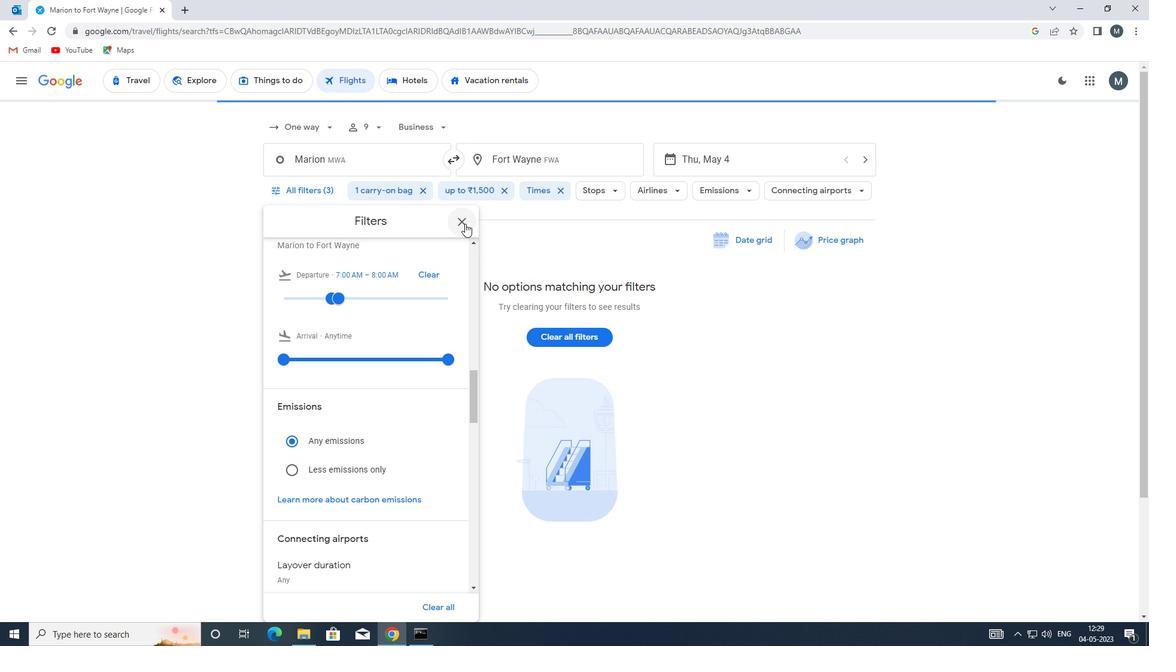 
Action: Mouse moved to (455, 232)
Screenshot: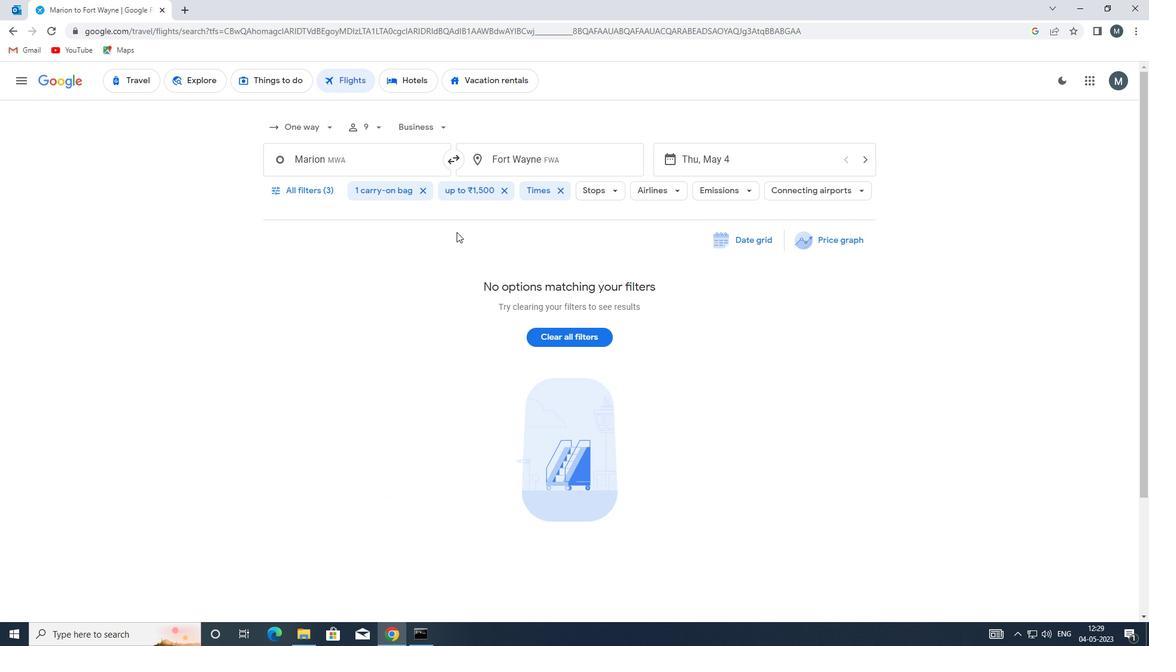 
